 Task: Open Card Market Research Survey in Board Marketing Plan to Workspace Investment Management and add a team member Softage.3@softage.net, a label Orange, a checklist Hardware Maintenance, an attachment from your computer, a color Orange and finally, add a card description 'Plan and execute company team-building activity at a board game cafe' and a comment 'We should approach this task with a sense of ownership, taking pride in our work and its impact on the project.'. Add a start date 'Jan 07, 1900' with a due date 'Jan 14, 1900'
Action: Mouse moved to (749, 149)
Screenshot: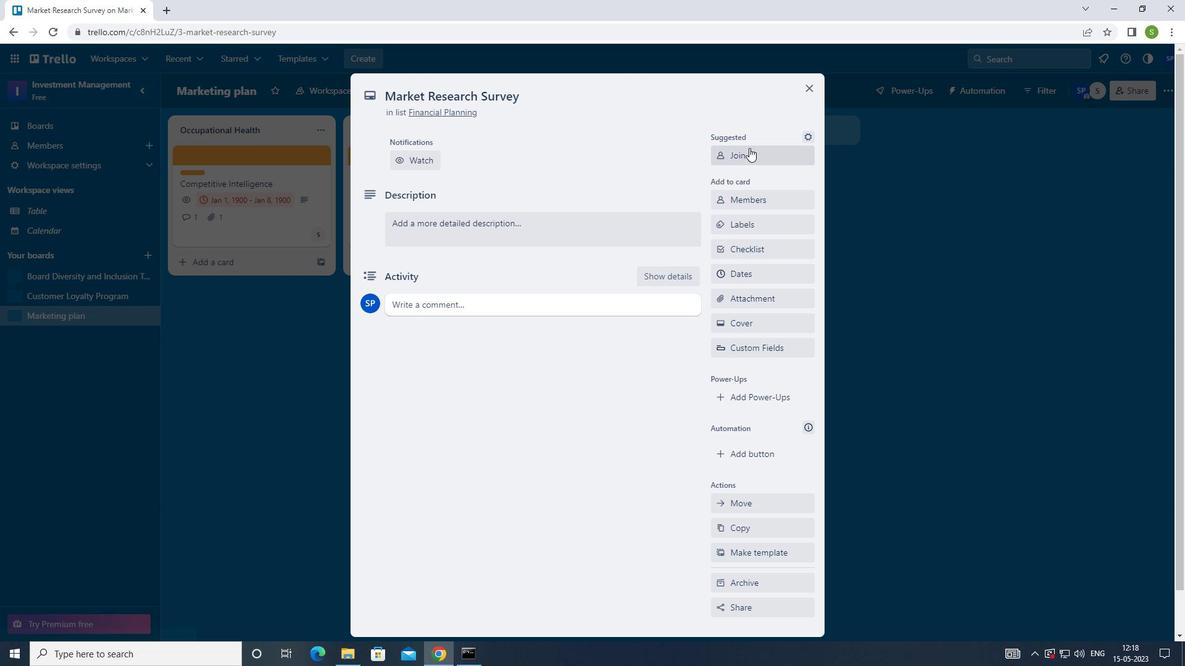 
Action: Mouse pressed left at (749, 149)
Screenshot: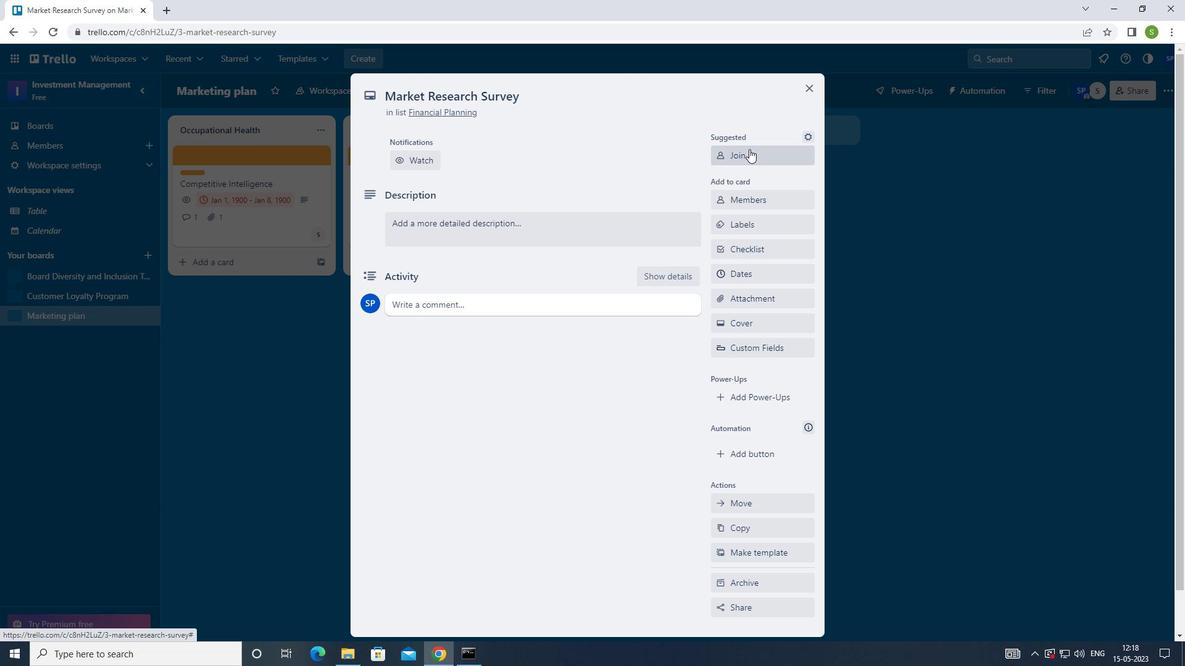 
Action: Mouse moved to (757, 158)
Screenshot: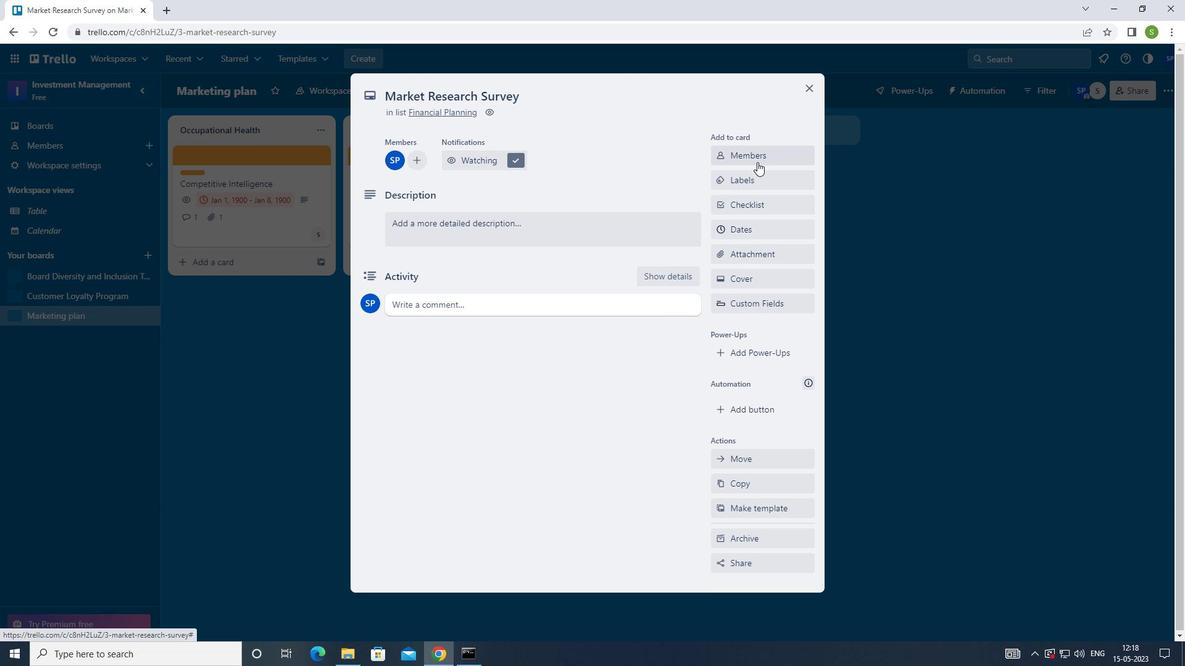 
Action: Mouse pressed left at (757, 158)
Screenshot: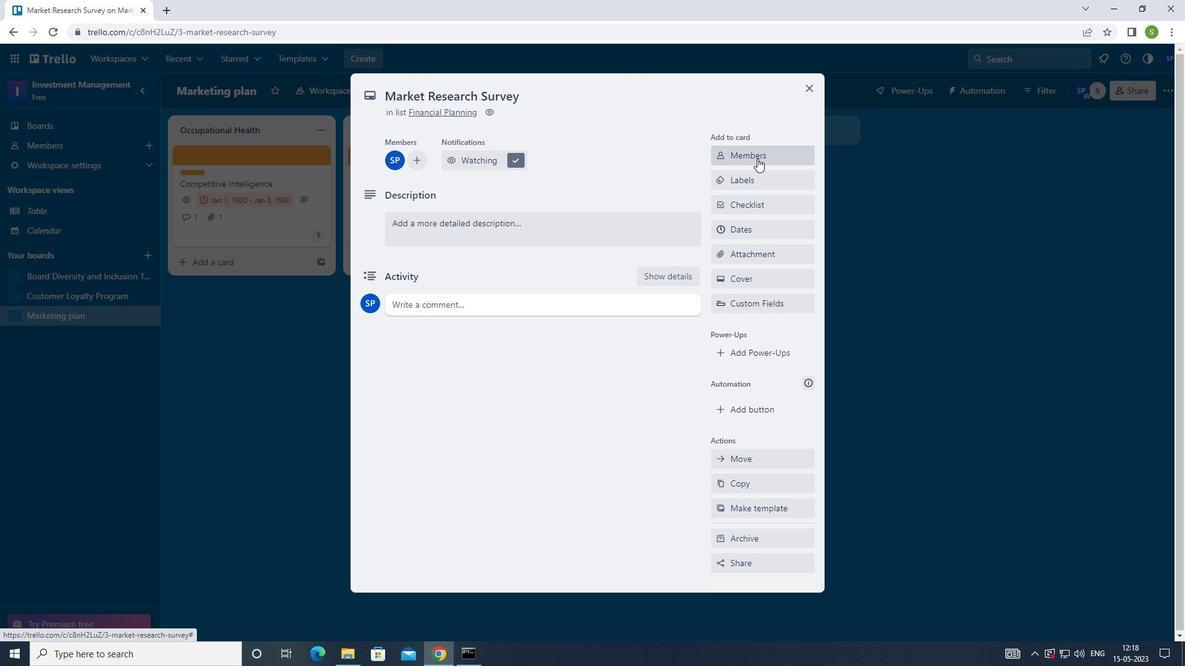 
Action: Mouse moved to (609, 206)
Screenshot: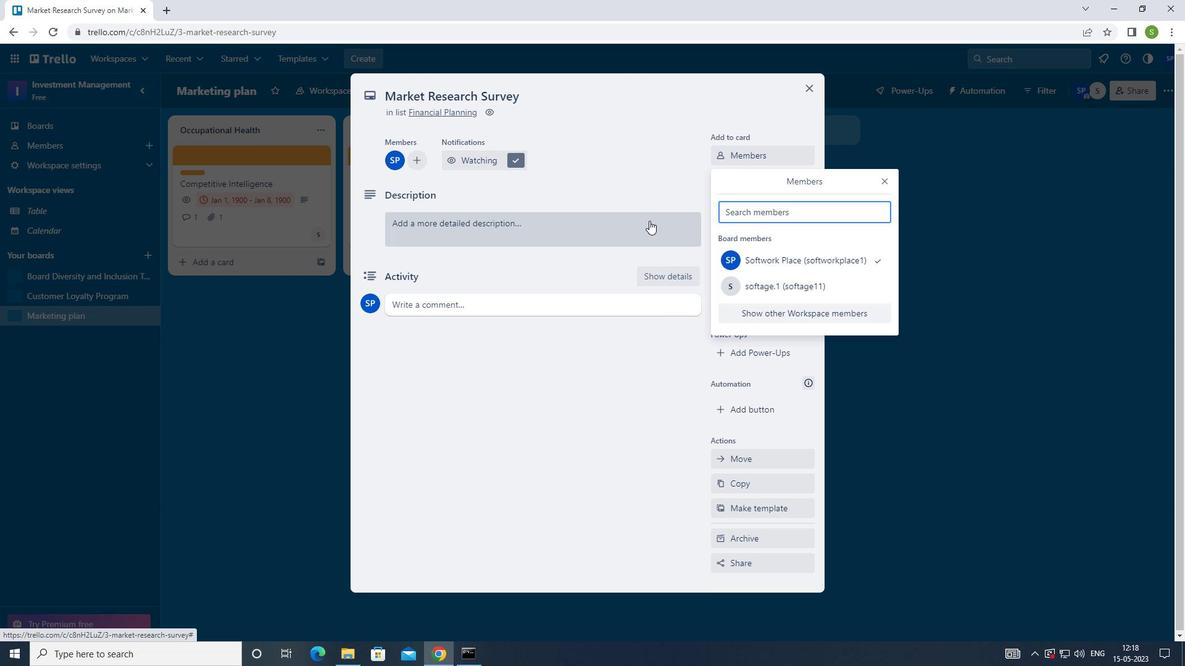 
Action: Key pressed <Key.shift>SOFTAGE.3<Key.shift>2SOFTAGE.NET<Key.enter>
Screenshot: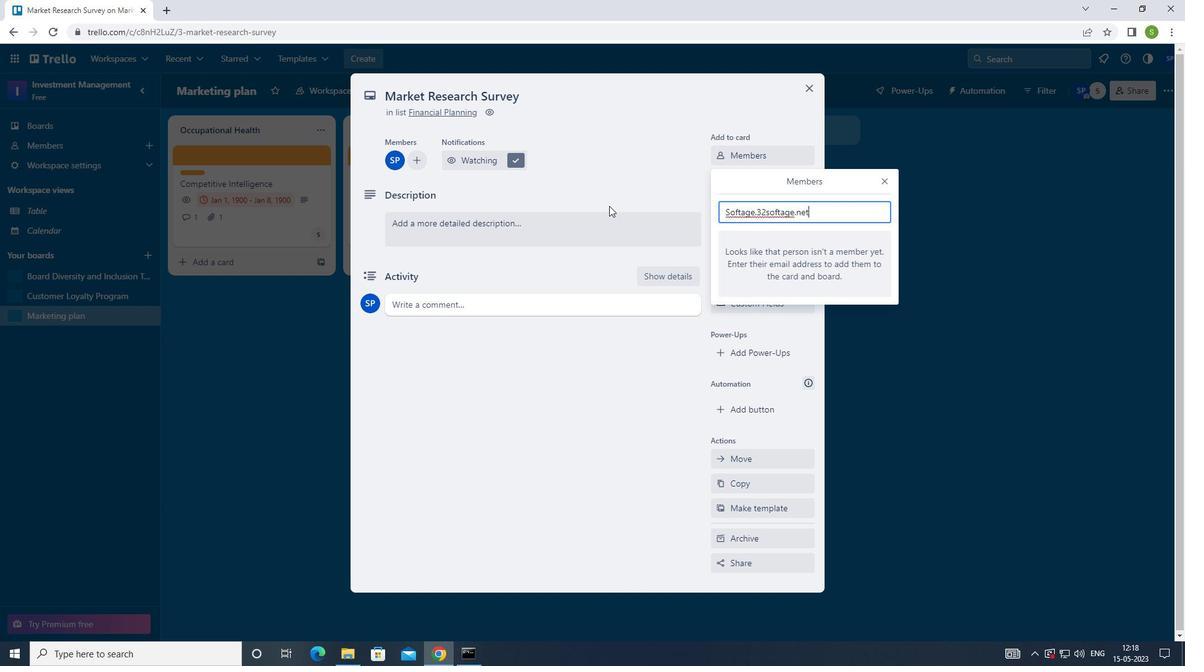 
Action: Mouse moved to (887, 177)
Screenshot: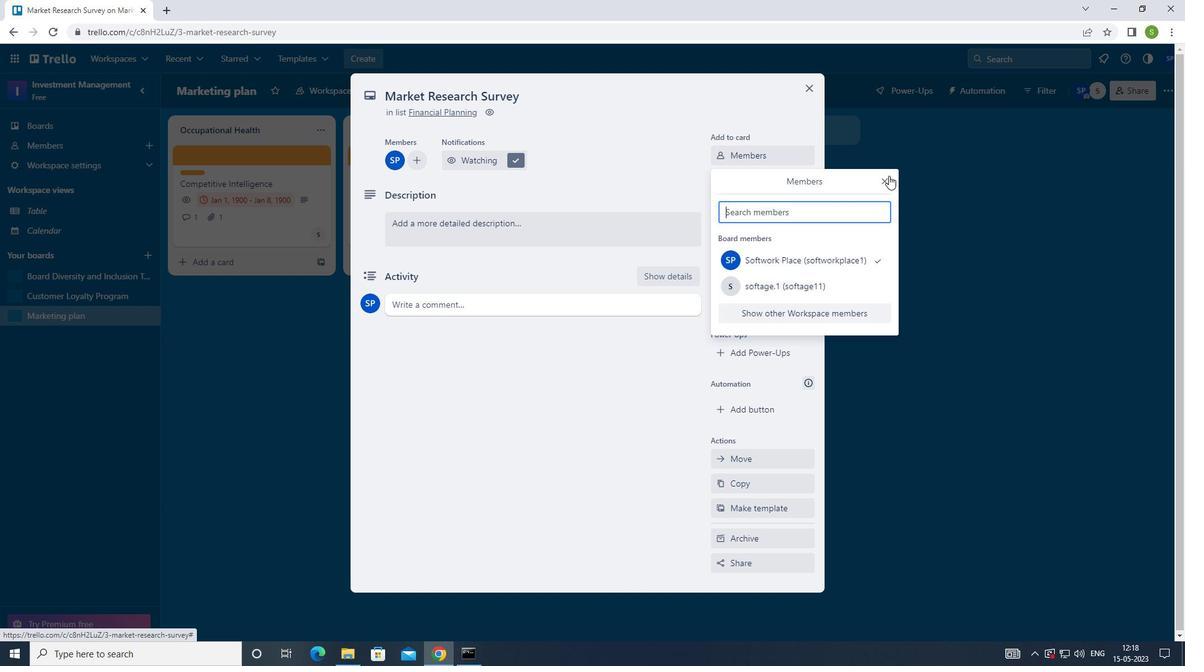 
Action: Mouse pressed left at (887, 177)
Screenshot: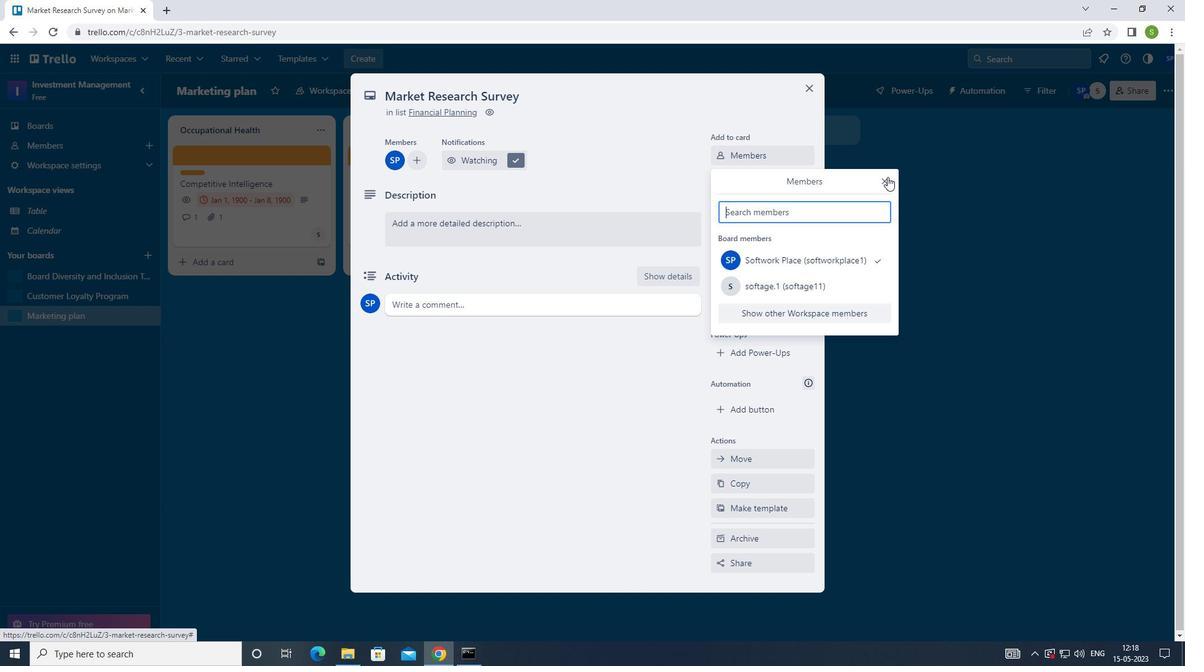 
Action: Mouse moved to (752, 183)
Screenshot: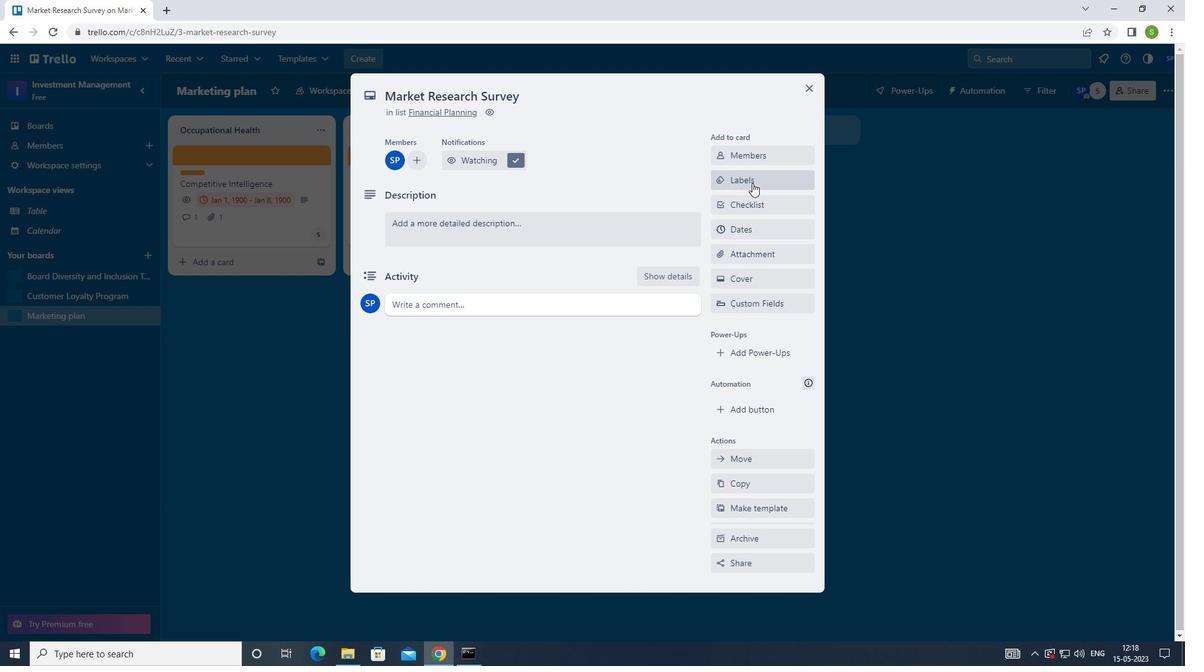 
Action: Mouse pressed left at (752, 183)
Screenshot: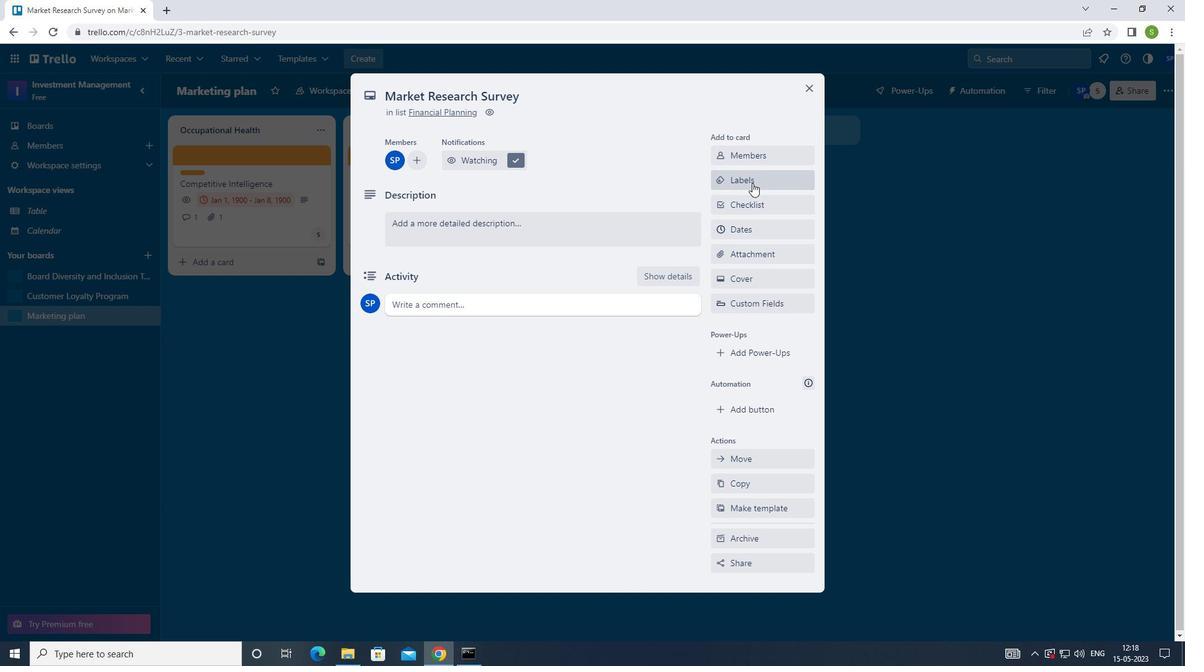 
Action: Mouse moved to (725, 326)
Screenshot: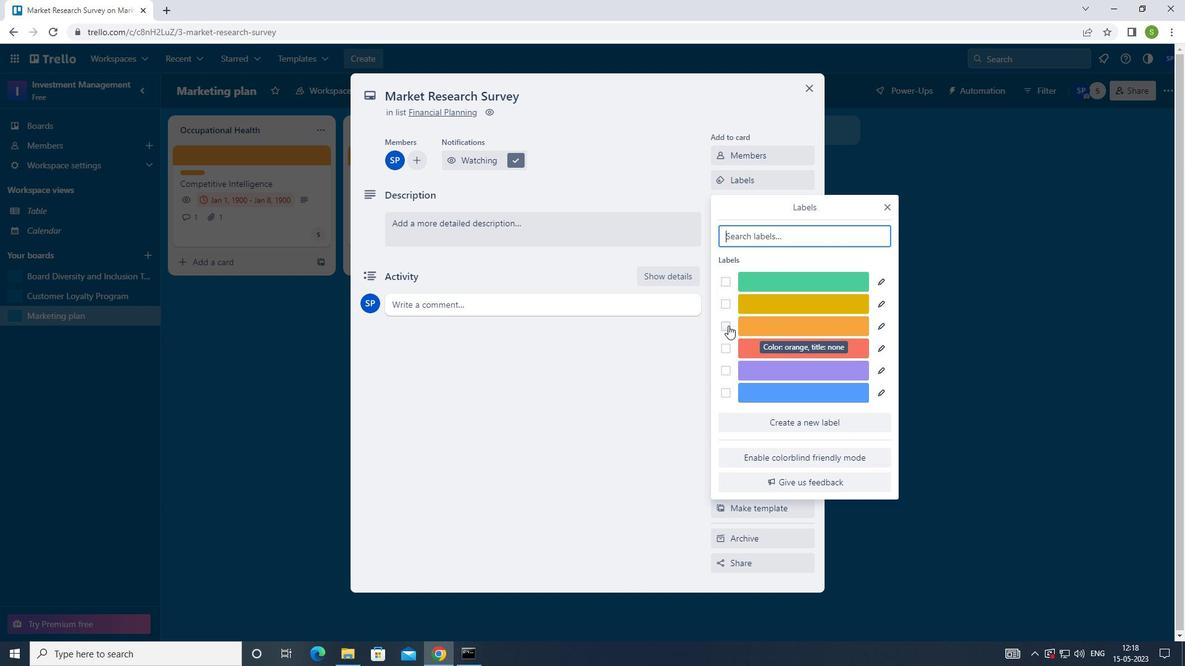 
Action: Mouse pressed left at (725, 326)
Screenshot: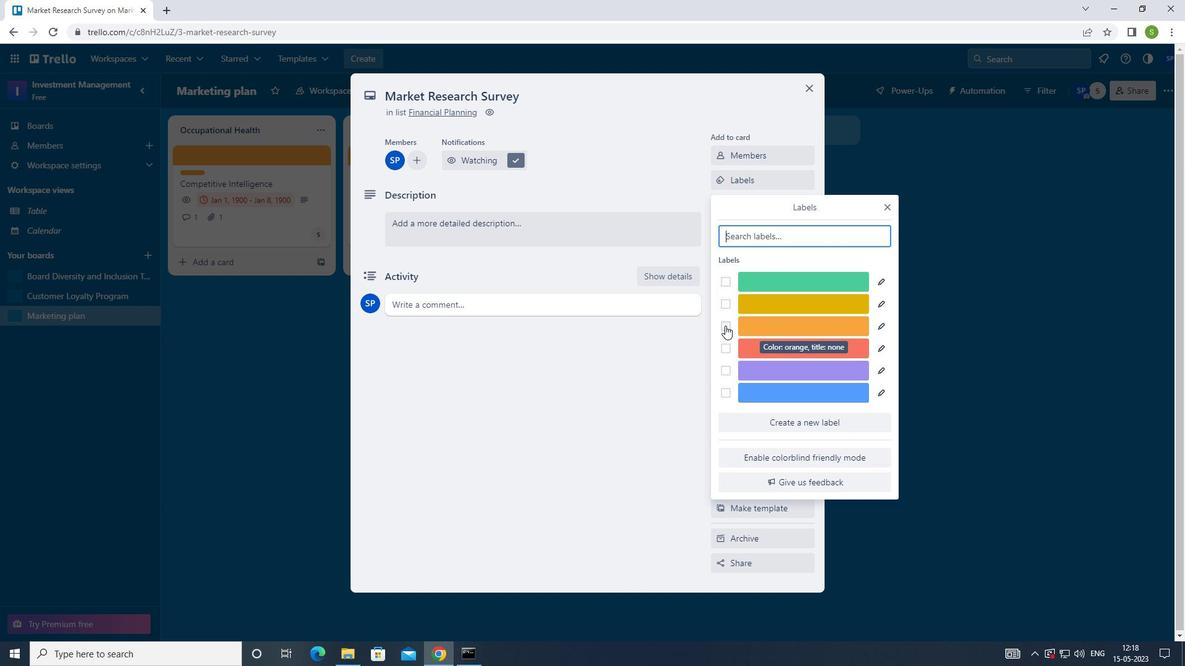 
Action: Mouse moved to (887, 208)
Screenshot: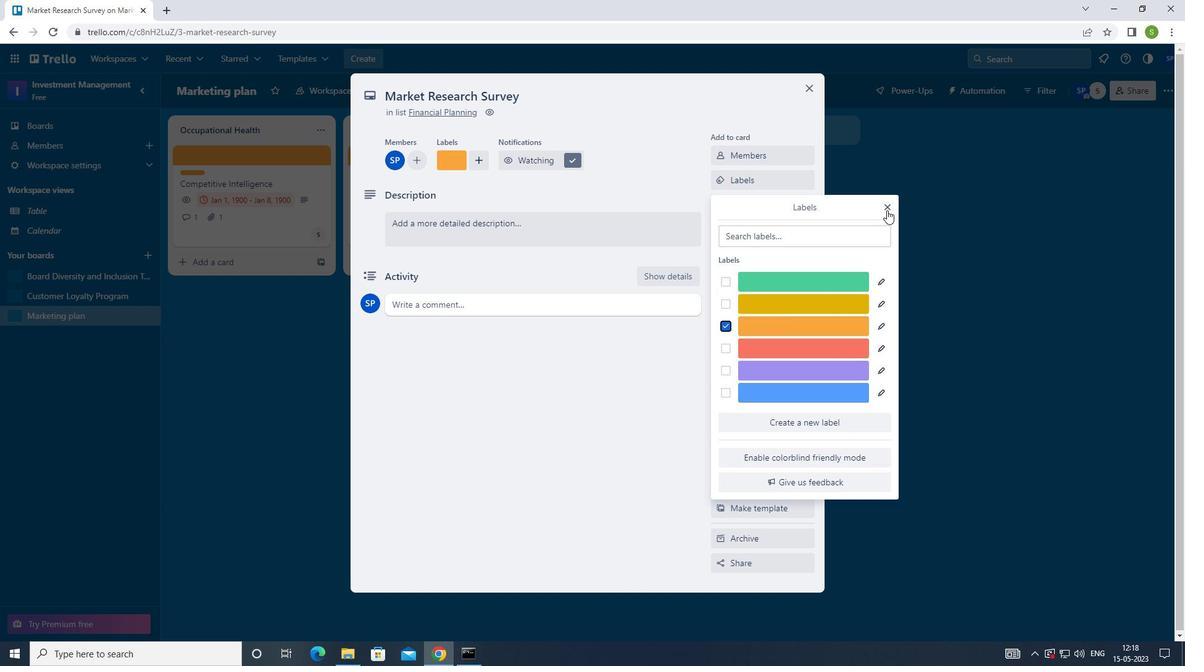 
Action: Mouse pressed left at (887, 208)
Screenshot: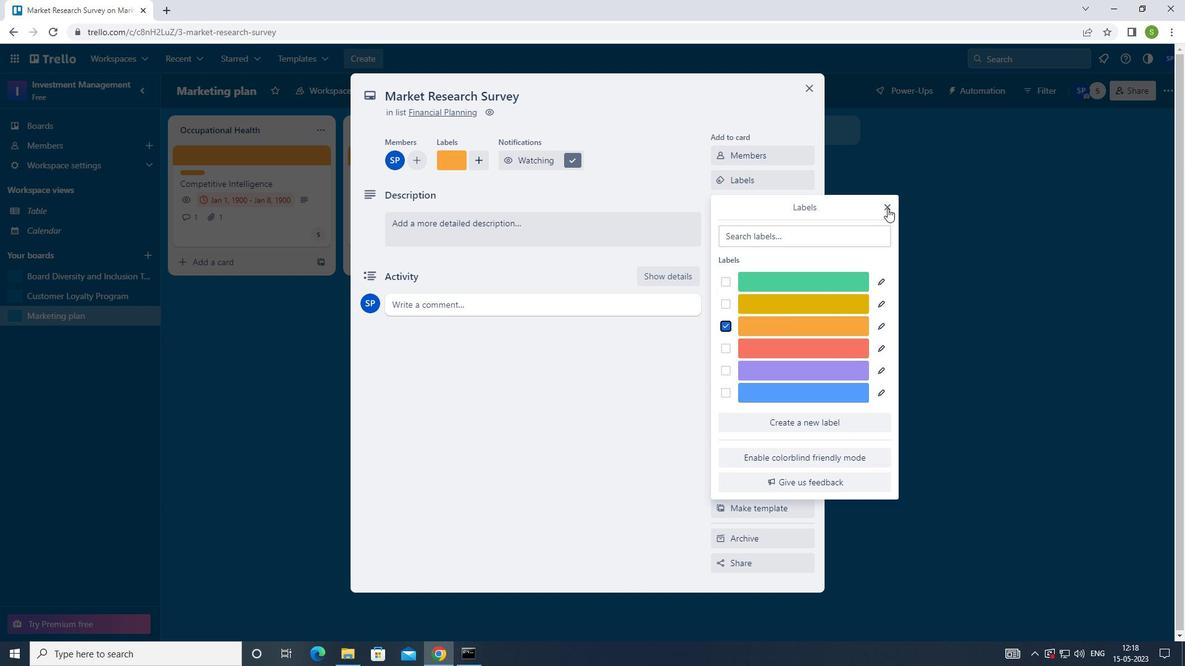 
Action: Mouse moved to (785, 200)
Screenshot: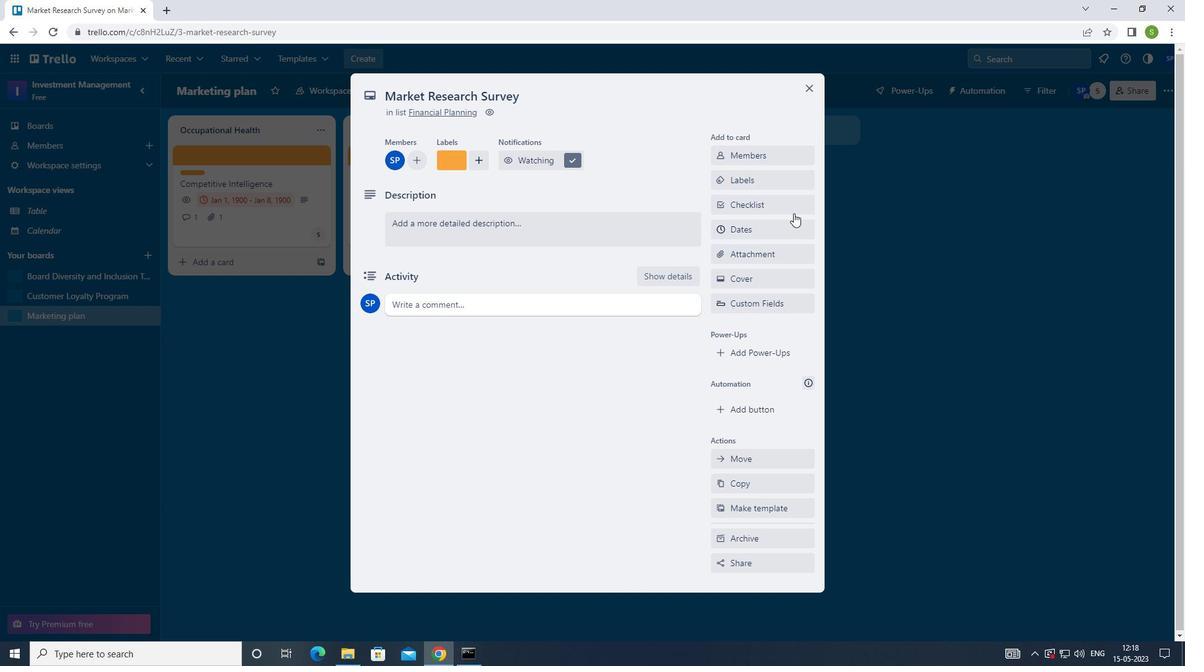 
Action: Mouse pressed left at (785, 200)
Screenshot: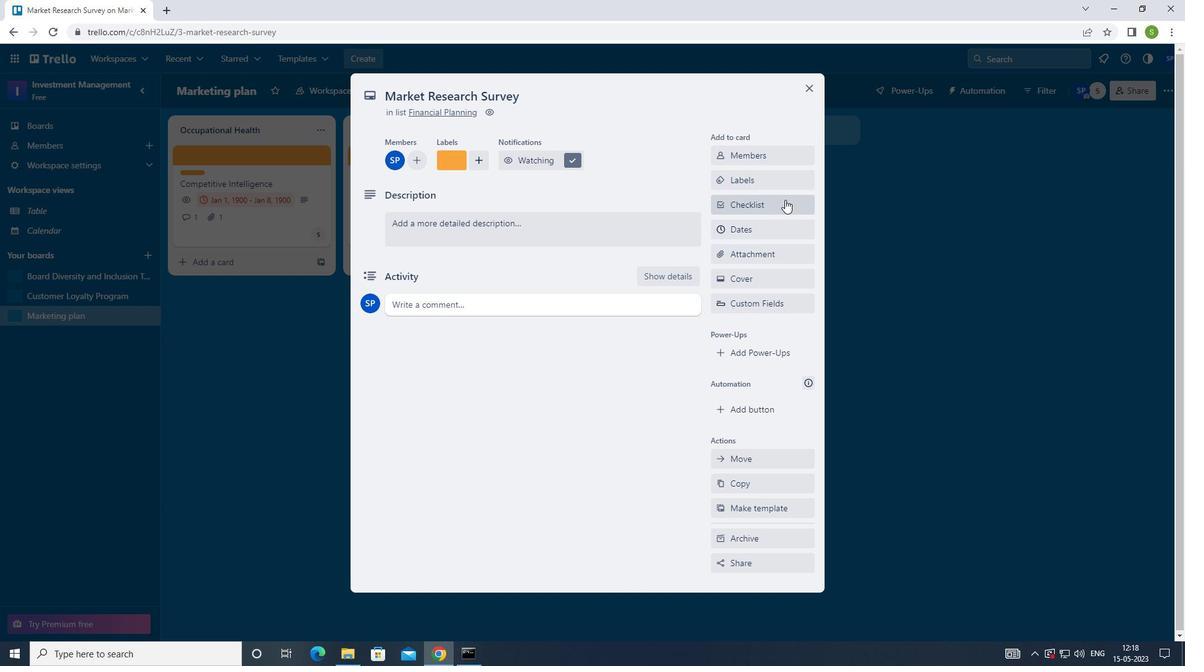 
Action: Mouse moved to (756, 172)
Screenshot: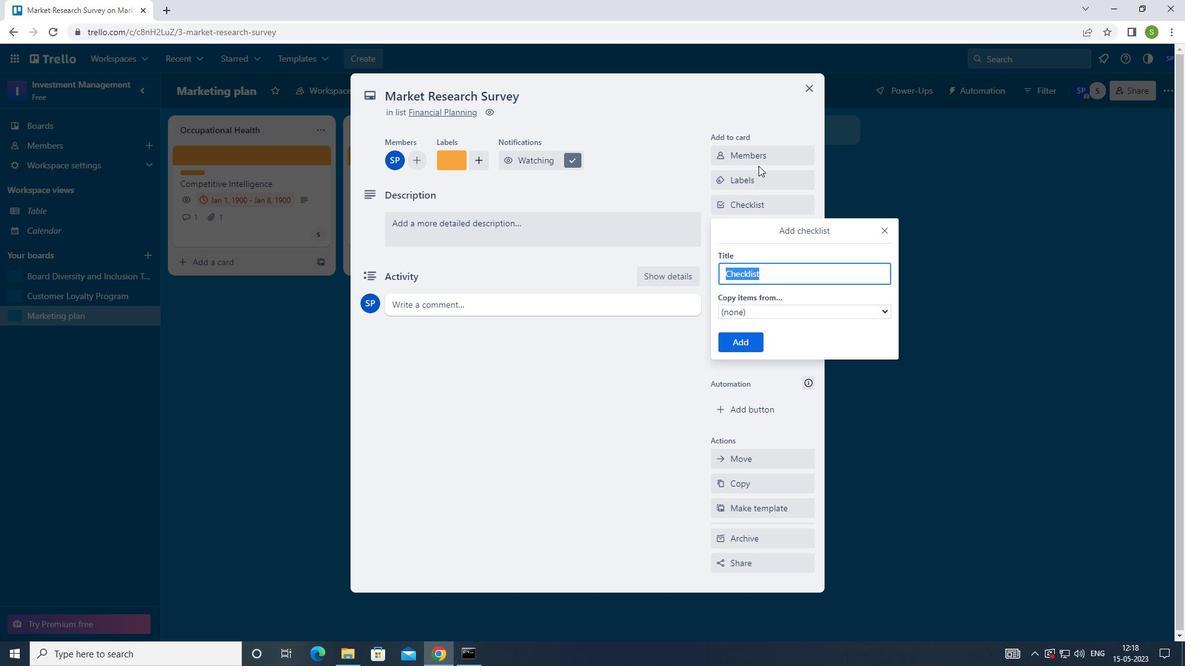 
Action: Key pressed <Key.shift>HARDWARE<Key.space><Key.shift>MAINTENANNCE
Screenshot: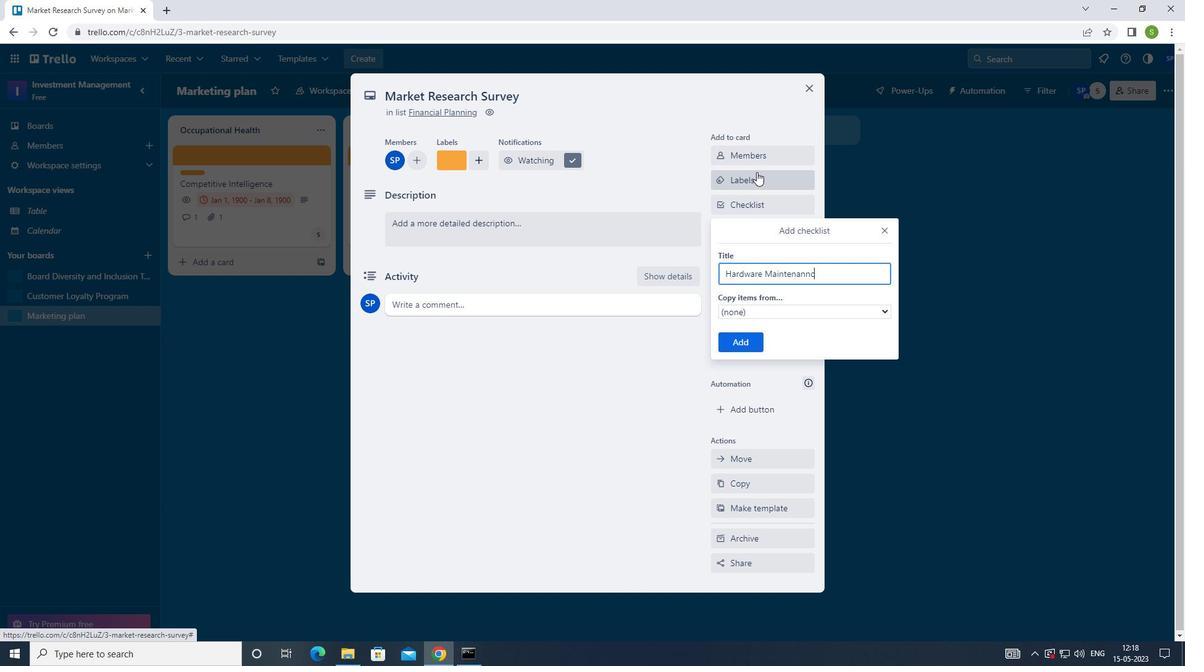 
Action: Mouse moved to (805, 271)
Screenshot: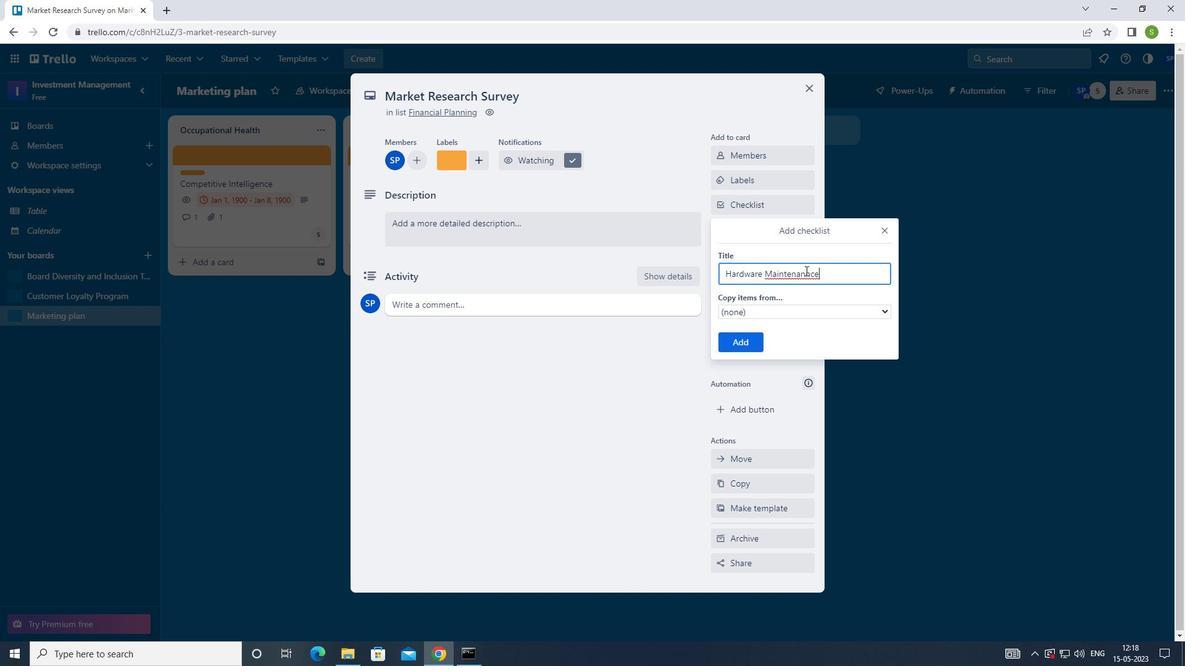 
Action: Mouse pressed left at (805, 271)
Screenshot: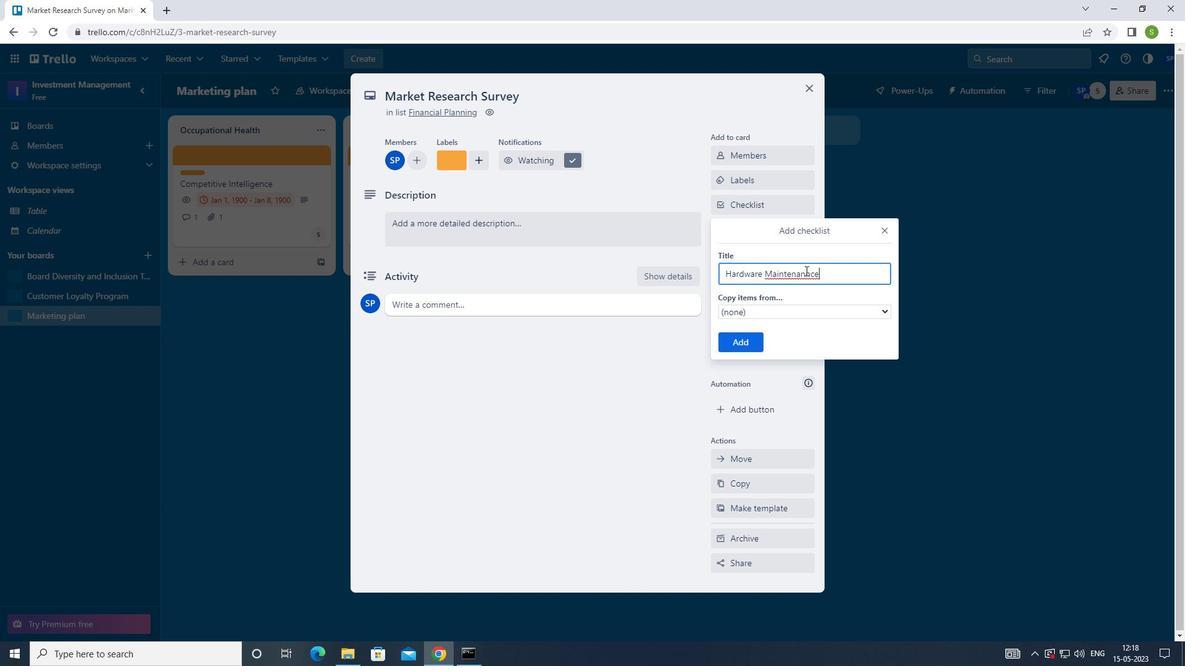 
Action: Mouse moved to (808, 274)
Screenshot: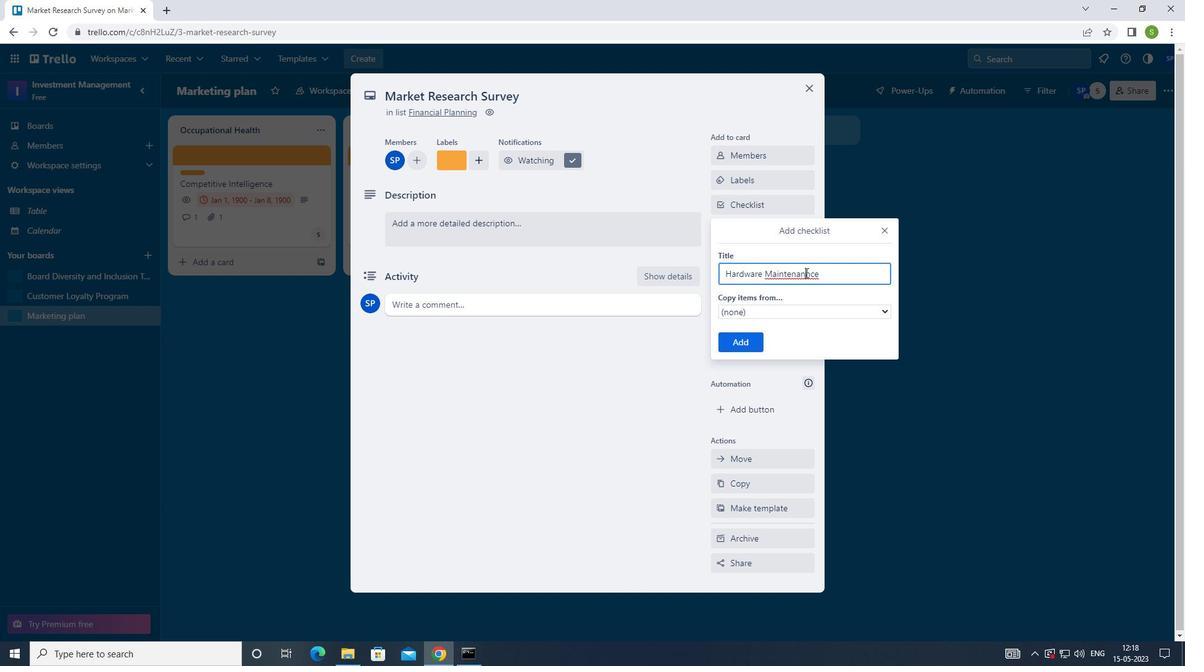 
Action: Key pressed <Key.backspace>
Screenshot: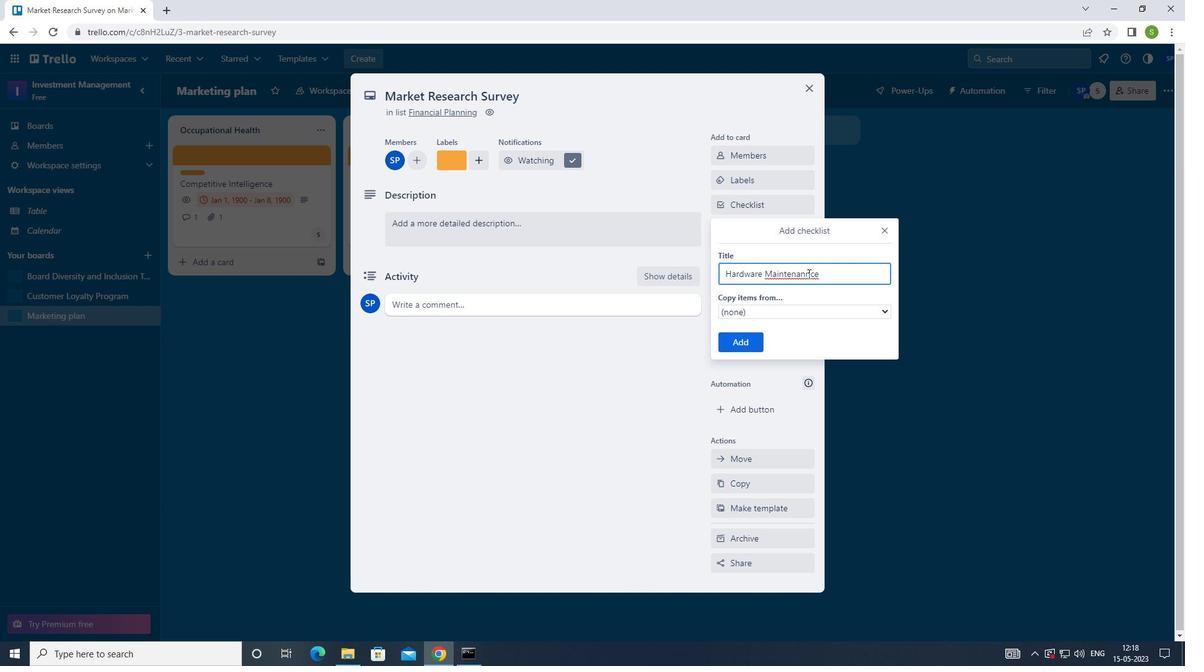 
Action: Mouse moved to (733, 345)
Screenshot: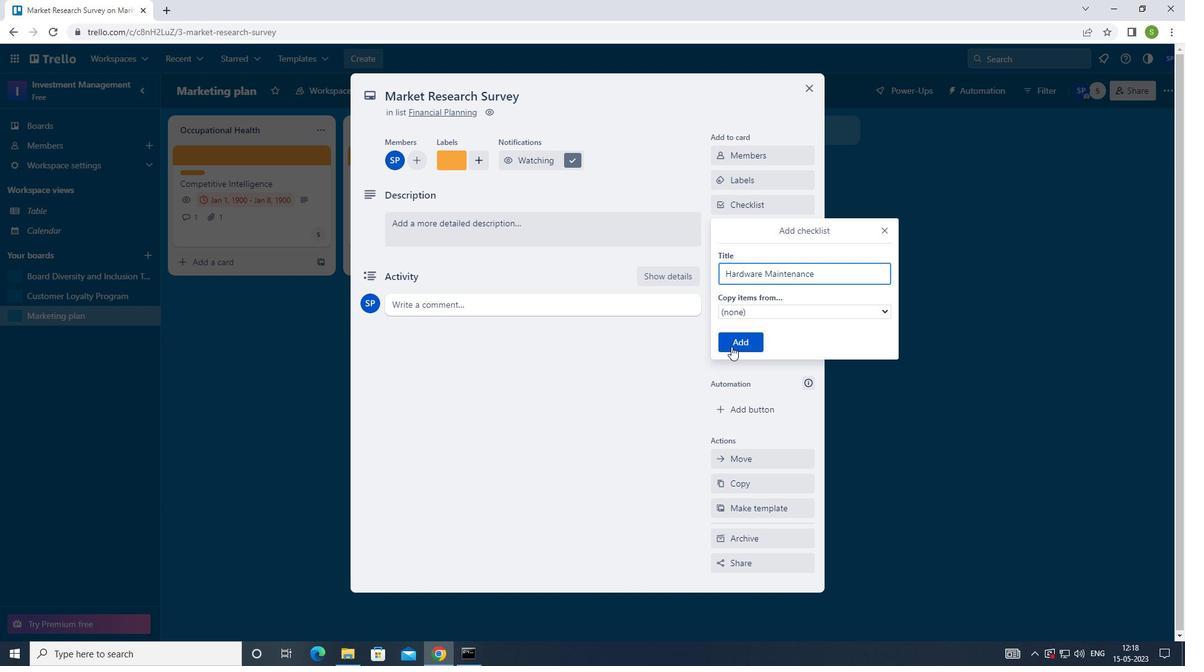 
Action: Mouse pressed left at (733, 345)
Screenshot: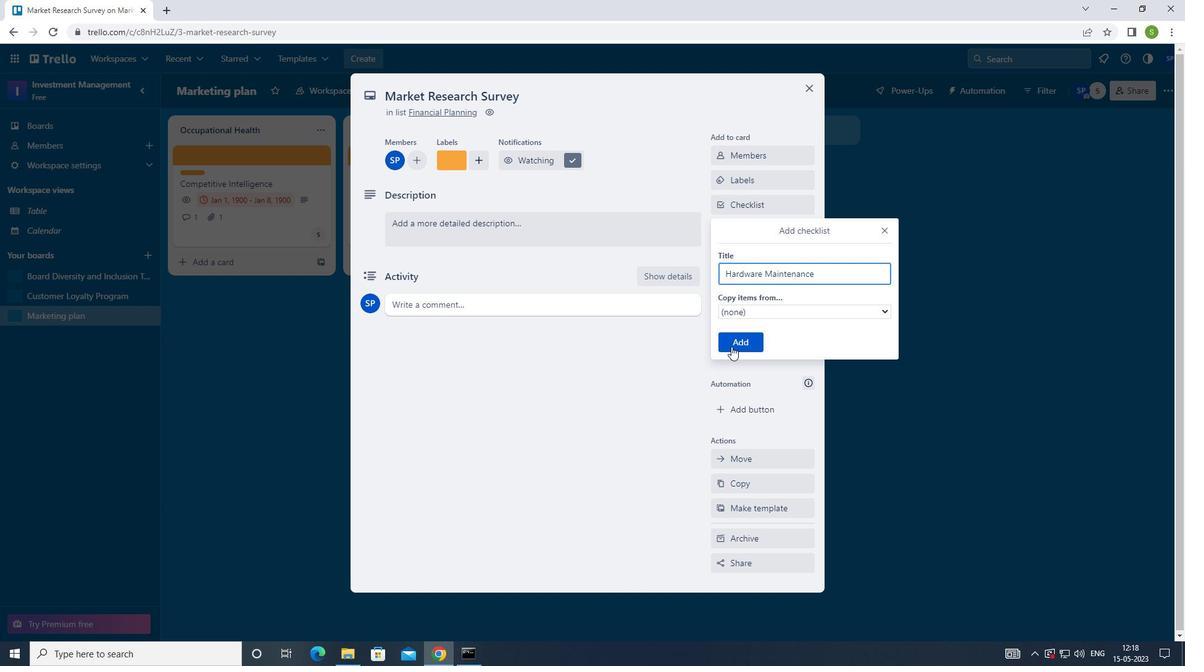 
Action: Mouse moved to (755, 254)
Screenshot: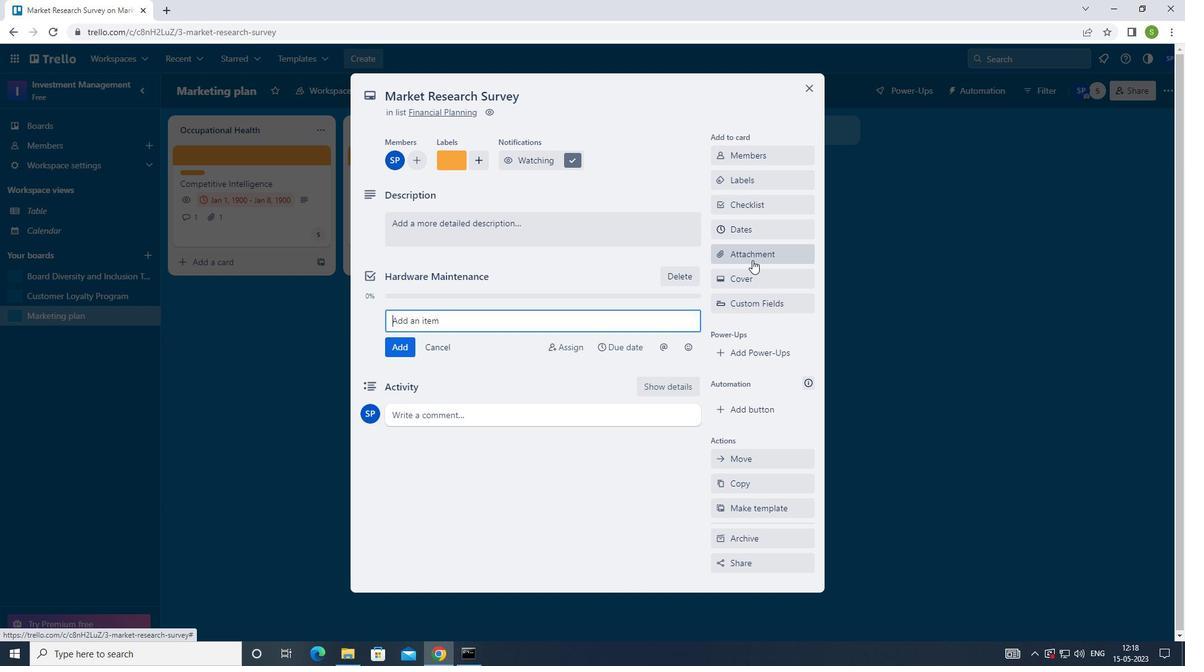 
Action: Mouse pressed left at (755, 254)
Screenshot: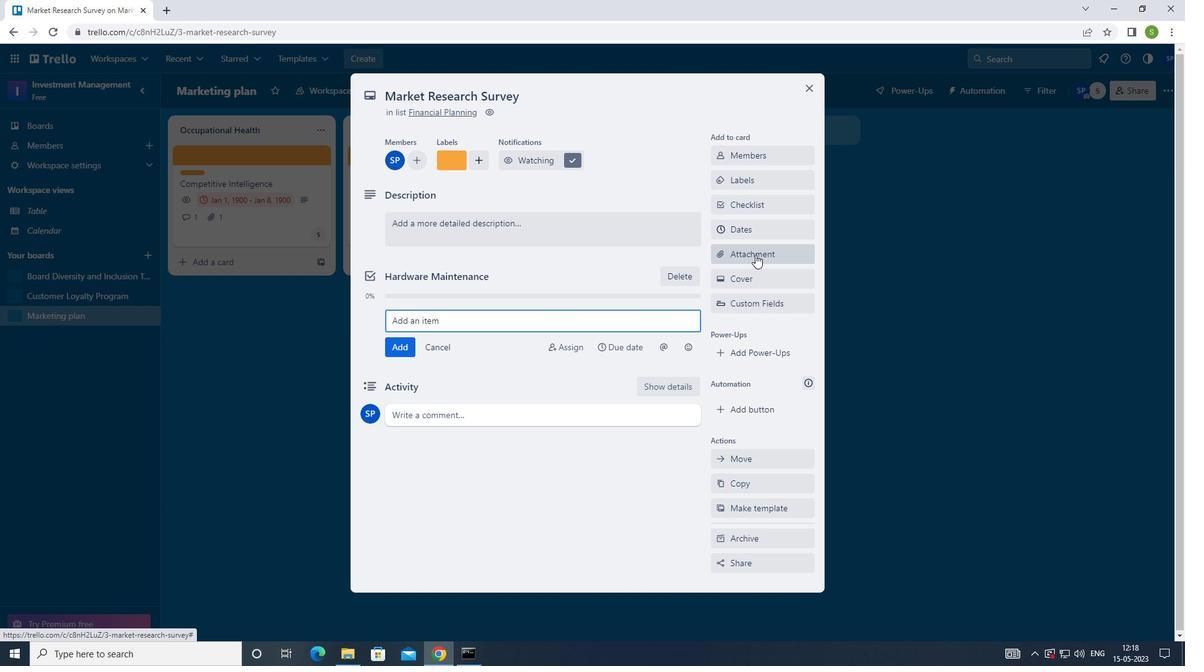 
Action: Mouse moved to (747, 307)
Screenshot: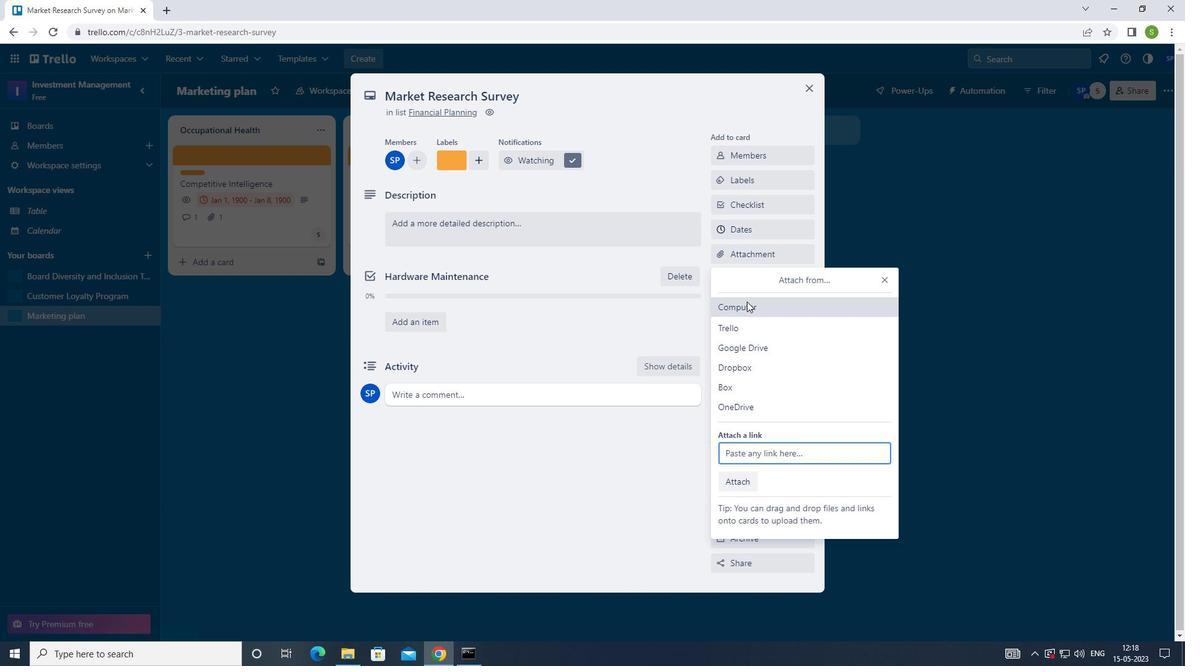 
Action: Mouse pressed left at (747, 307)
Screenshot: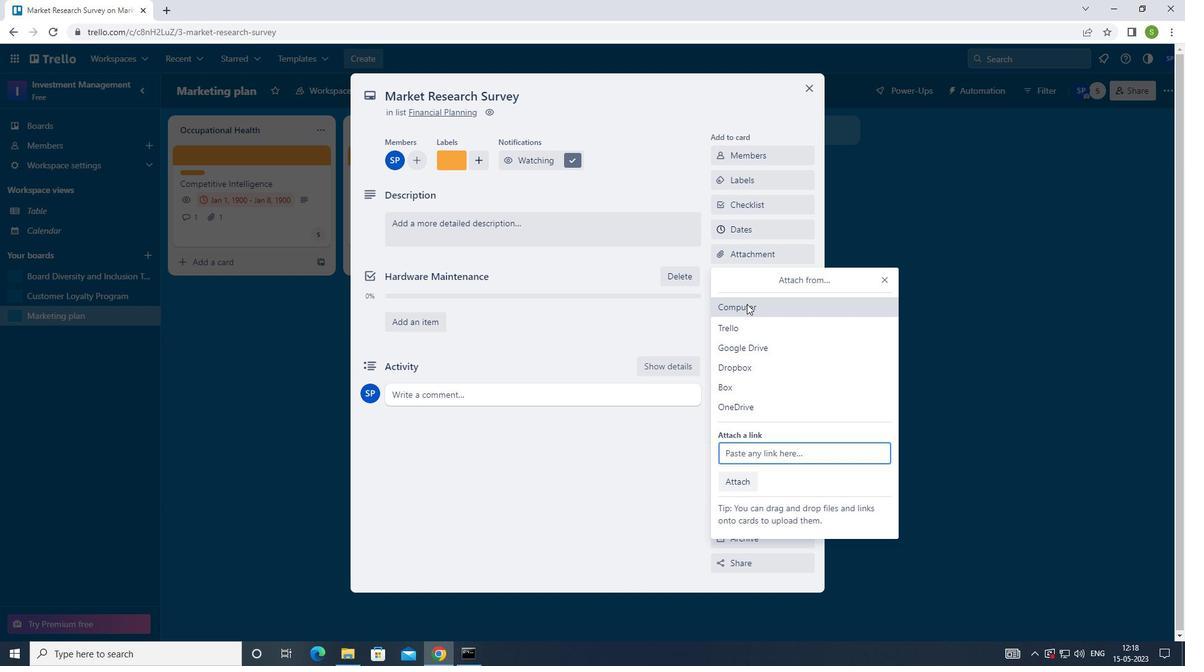 
Action: Mouse moved to (432, 91)
Screenshot: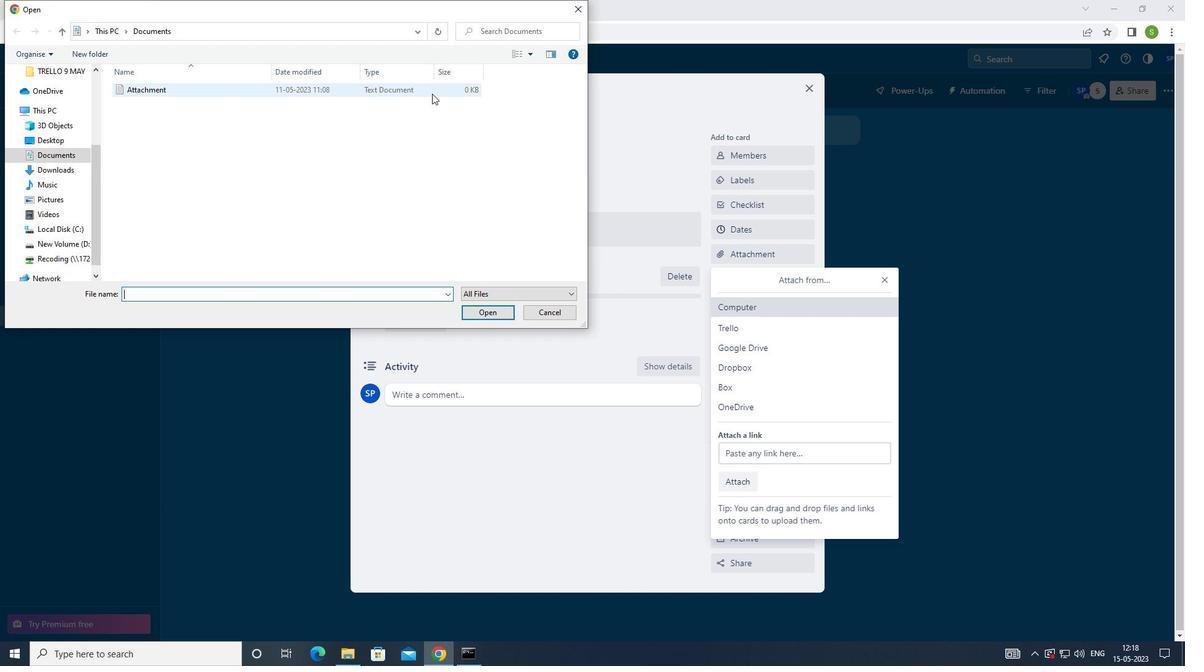 
Action: Mouse pressed left at (432, 91)
Screenshot: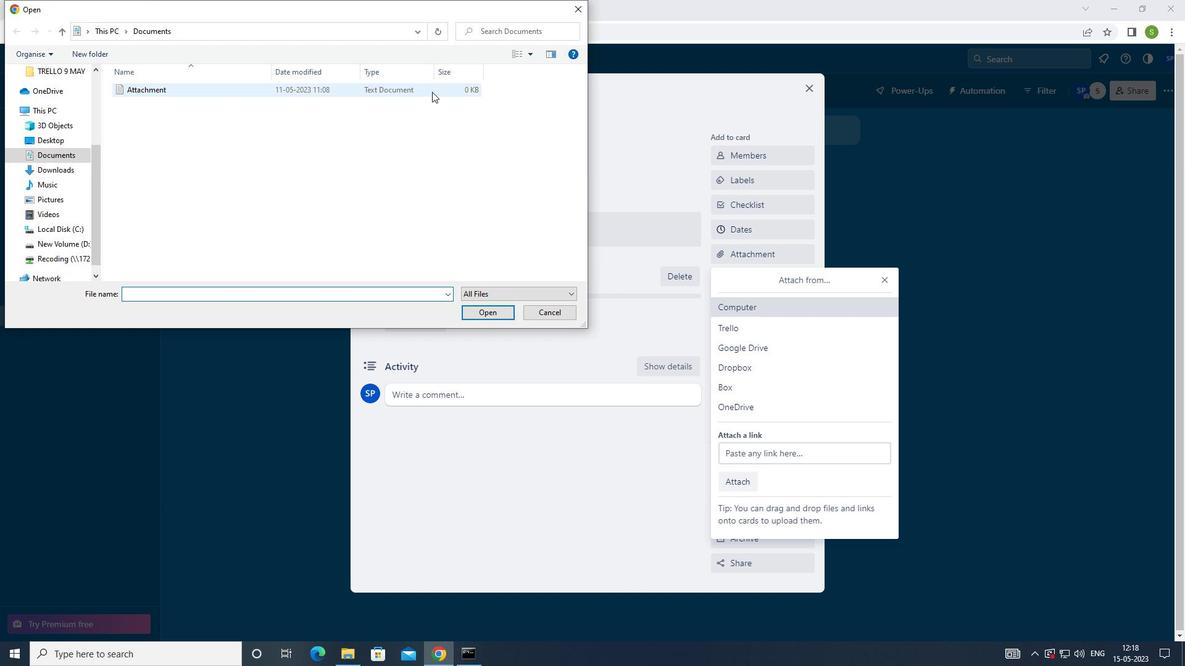
Action: Mouse moved to (485, 314)
Screenshot: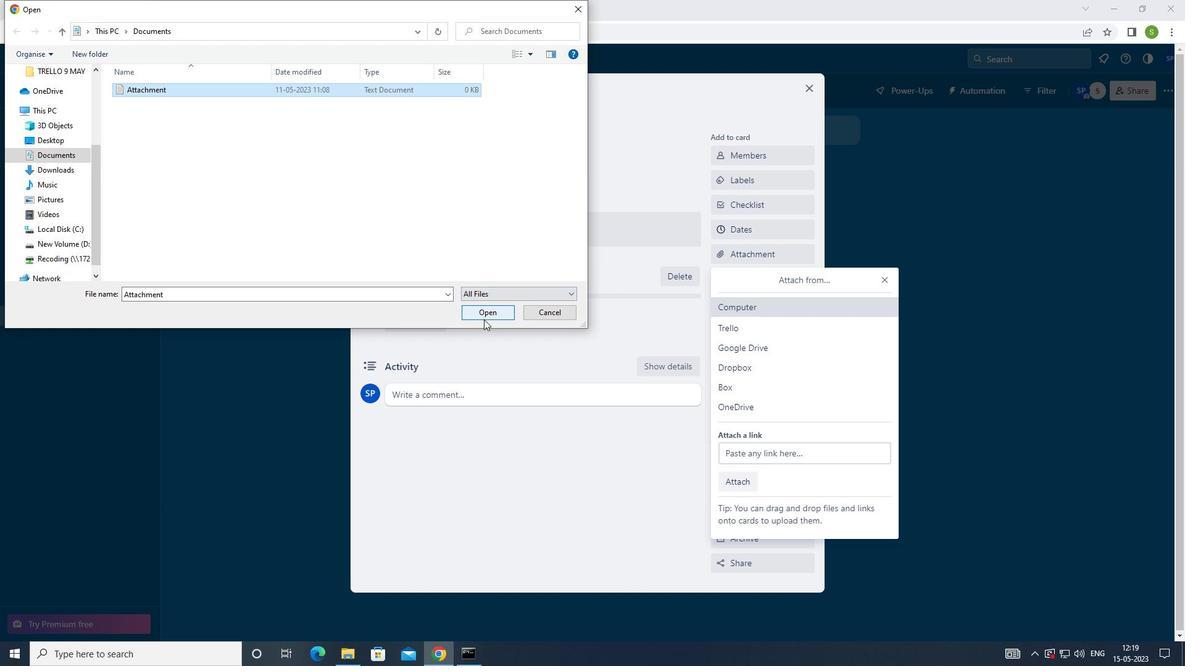 
Action: Mouse pressed left at (485, 314)
Screenshot: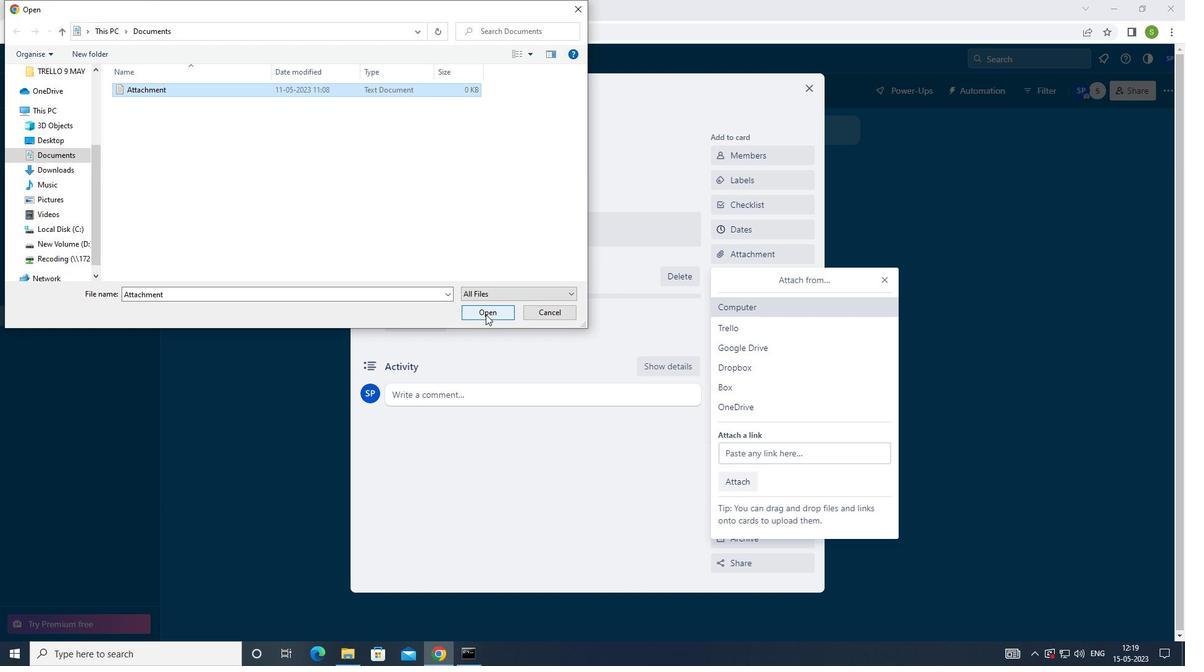 
Action: Mouse moved to (736, 282)
Screenshot: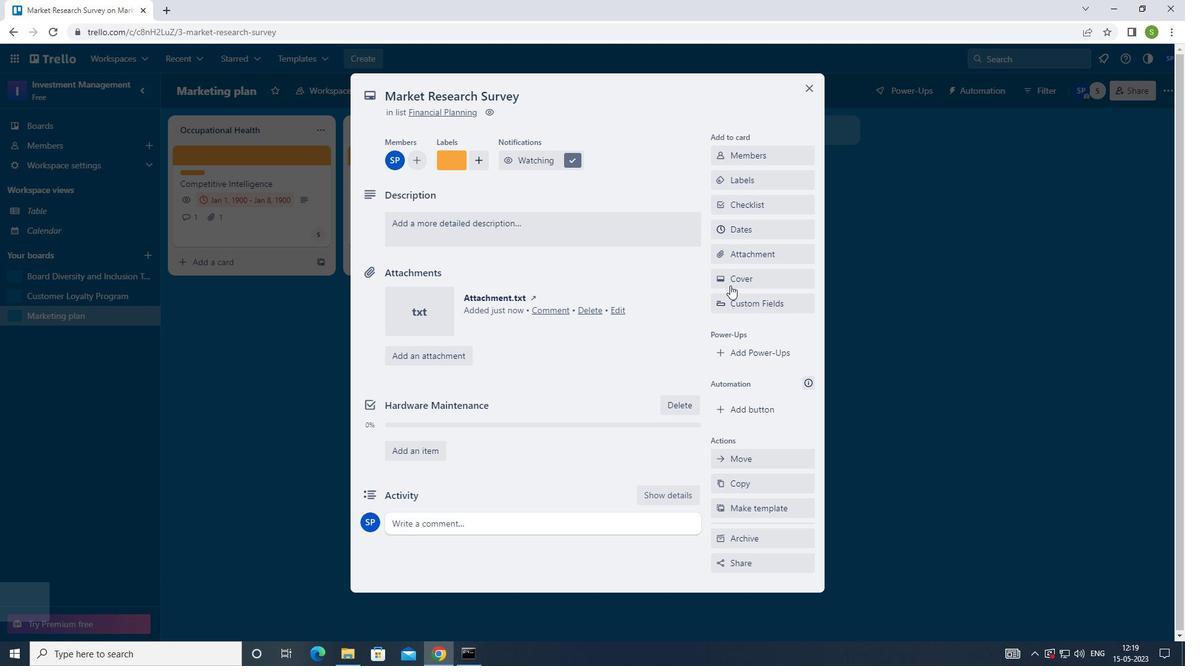 
Action: Mouse pressed left at (736, 282)
Screenshot: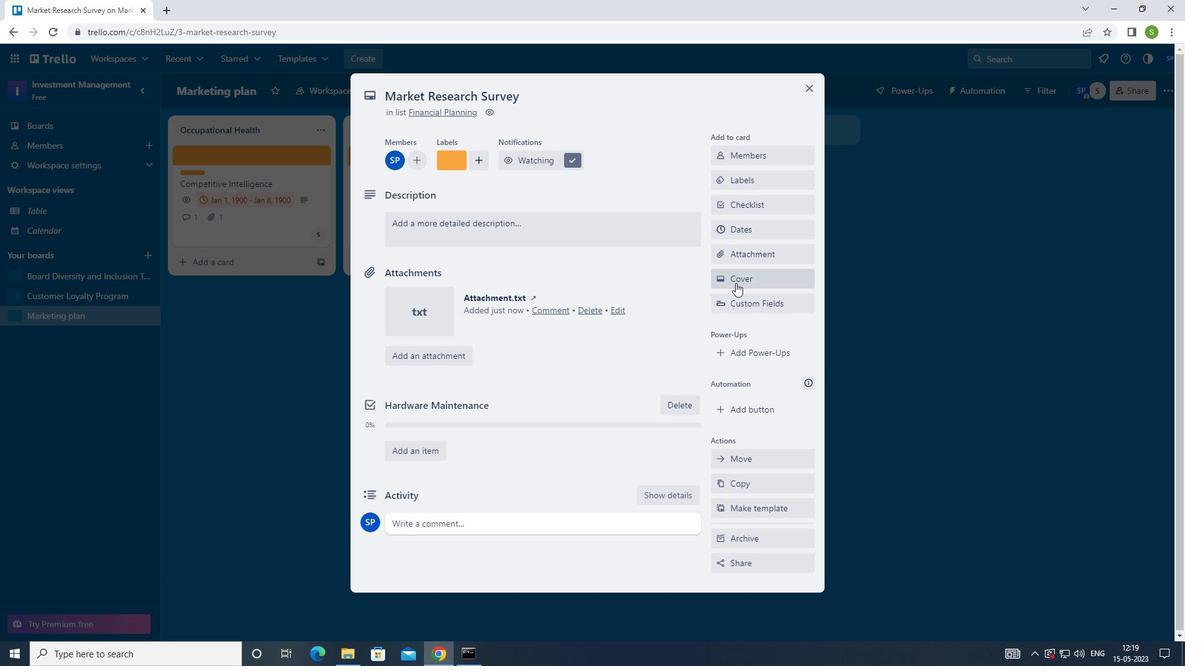 
Action: Mouse moved to (807, 395)
Screenshot: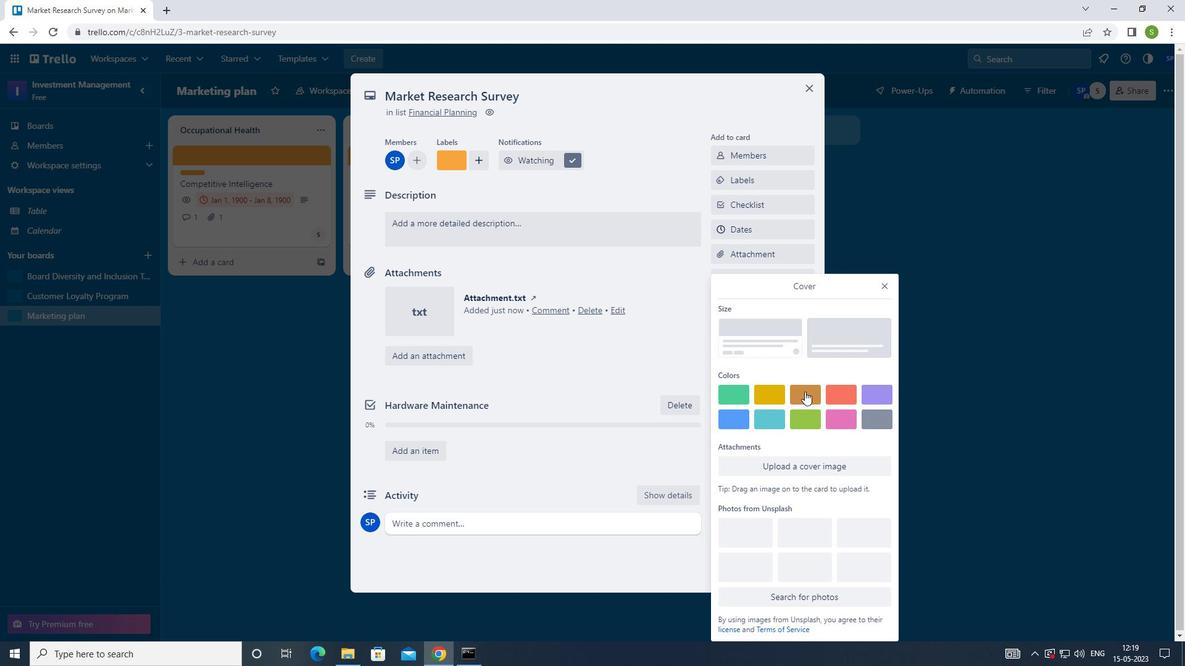 
Action: Mouse pressed left at (807, 395)
Screenshot: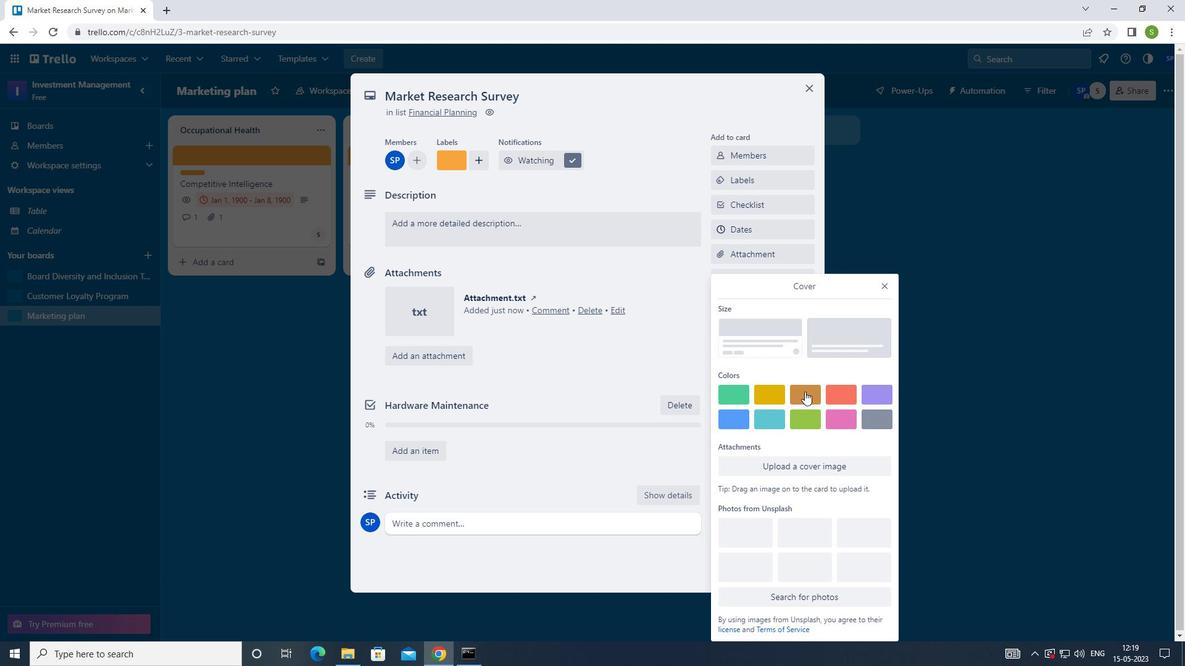 
Action: Mouse moved to (882, 263)
Screenshot: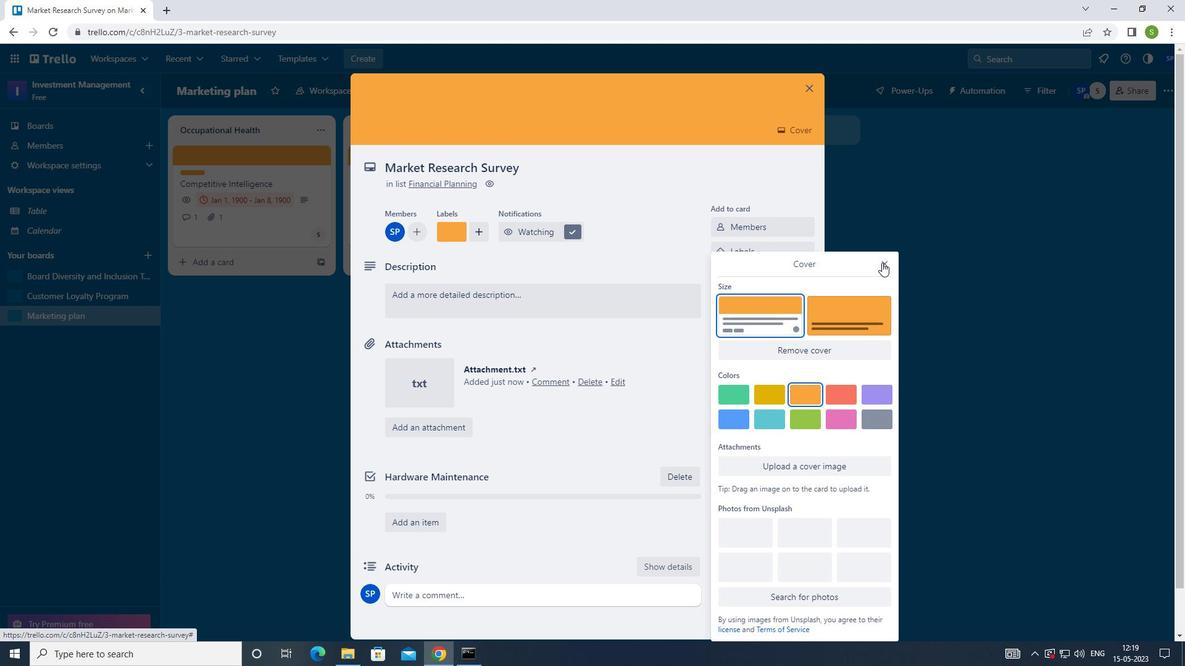 
Action: Mouse pressed left at (882, 263)
Screenshot: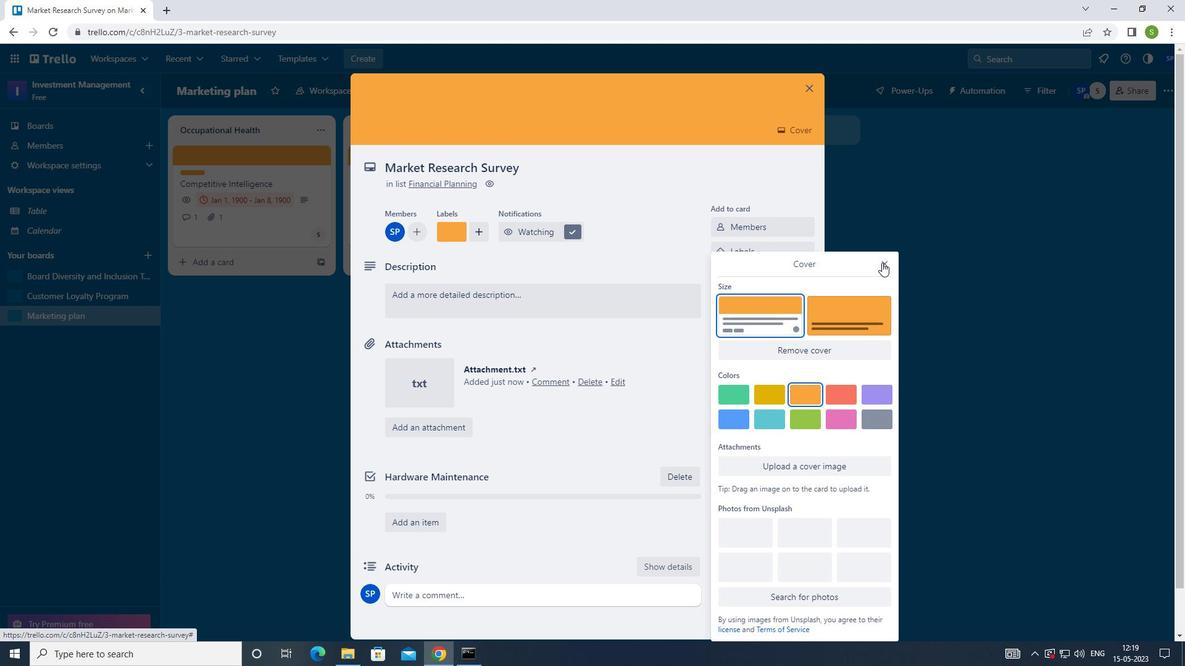 
Action: Mouse moved to (624, 308)
Screenshot: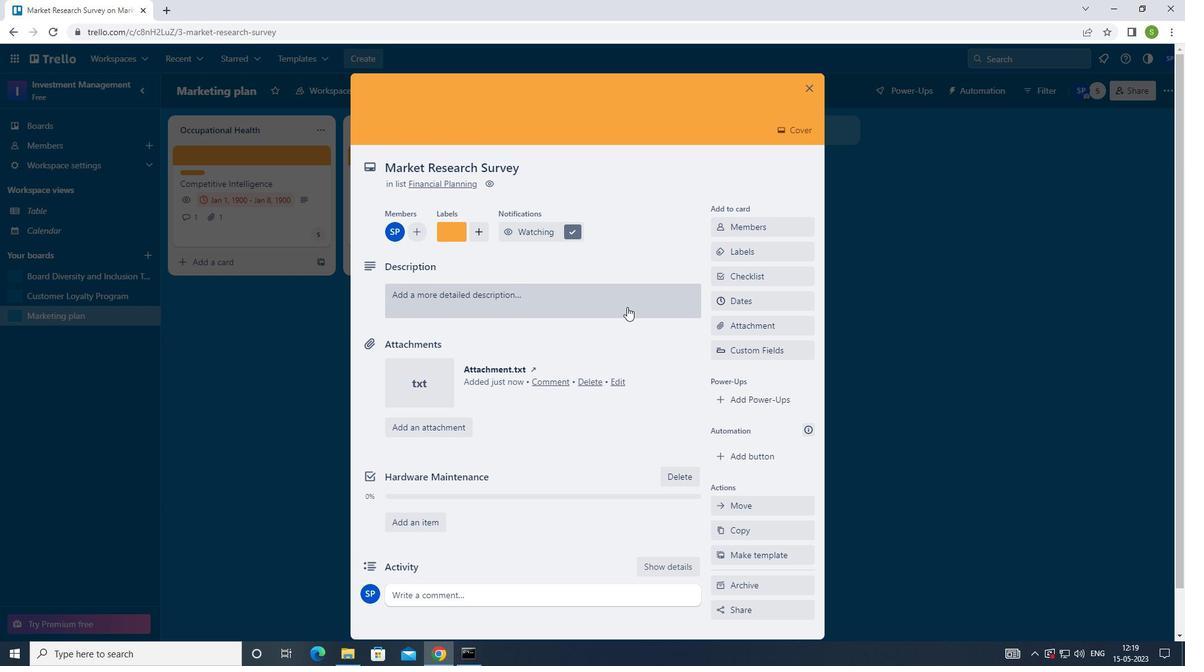 
Action: Mouse pressed left at (624, 308)
Screenshot: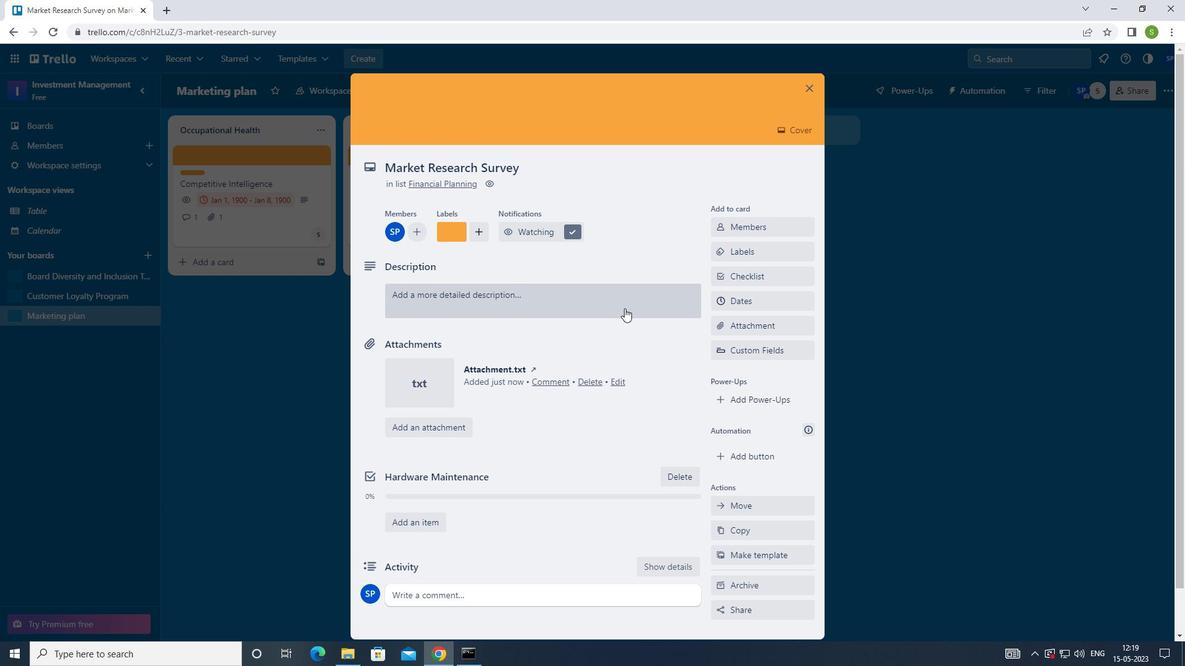 
Action: Mouse moved to (626, 237)
Screenshot: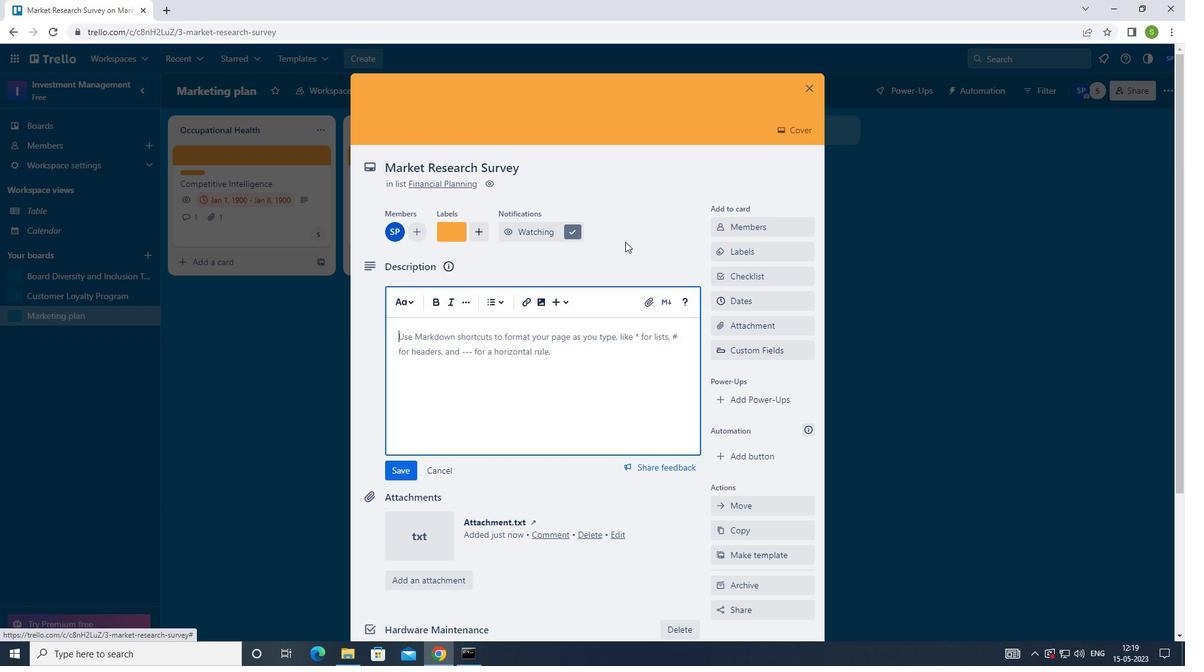 
Action: Key pressed <Key.shift_r>PLAN<Key.space>AND<Key.space>EXECUTE<Key.space>COMPANY<Key.space>TEAM-N<Key.backspace>BUILDING<Key.space>ACTIVITI<Key.backspace>Y<Key.space>AT<Key.space>A<Key.space>BOARD<Key.space>GAME<Key.space>CAFE<Key.enter>
Screenshot: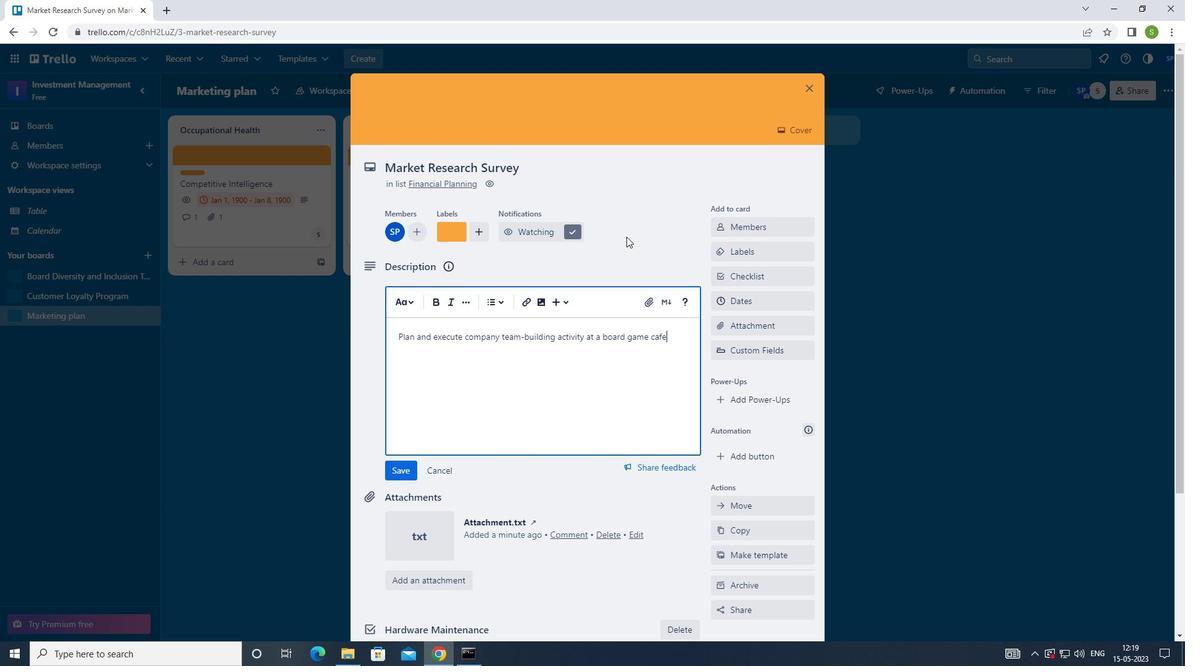 
Action: Mouse moved to (403, 470)
Screenshot: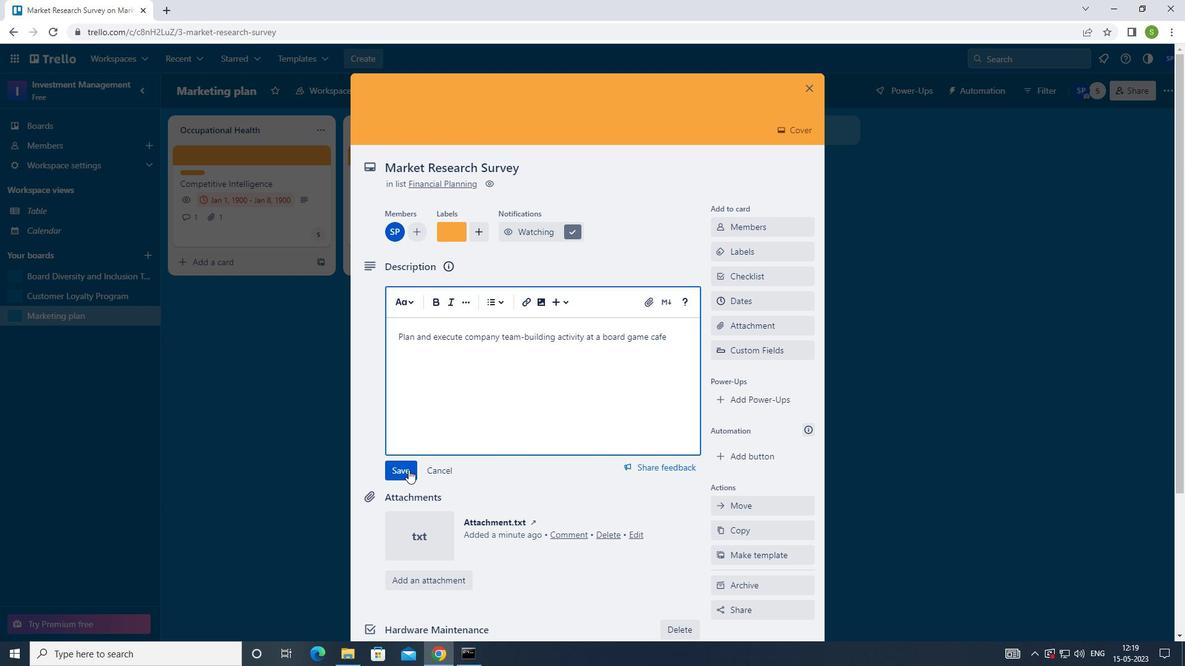 
Action: Mouse pressed left at (403, 470)
Screenshot: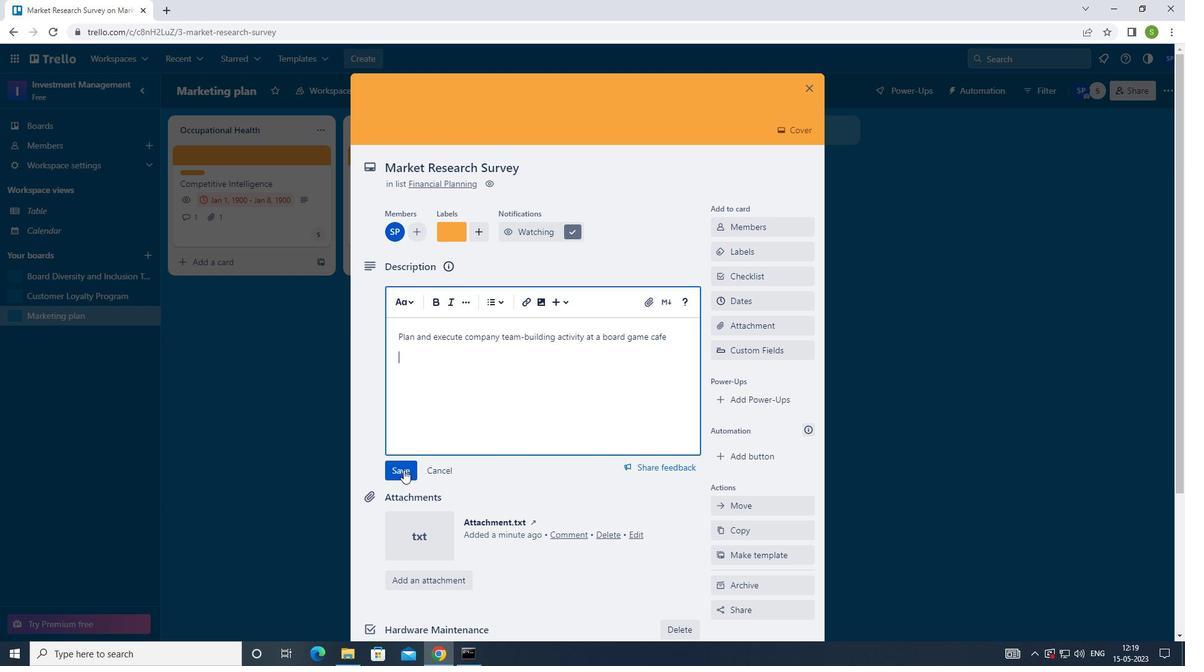
Action: Mouse moved to (405, 584)
Screenshot: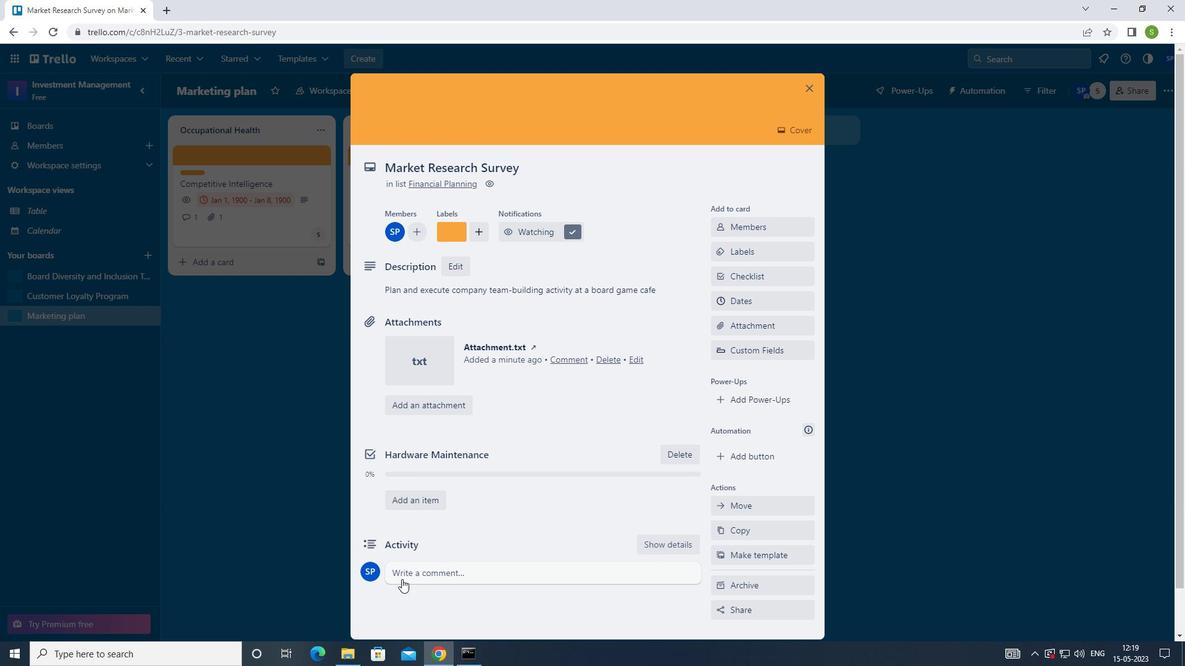 
Action: Mouse pressed left at (405, 584)
Screenshot: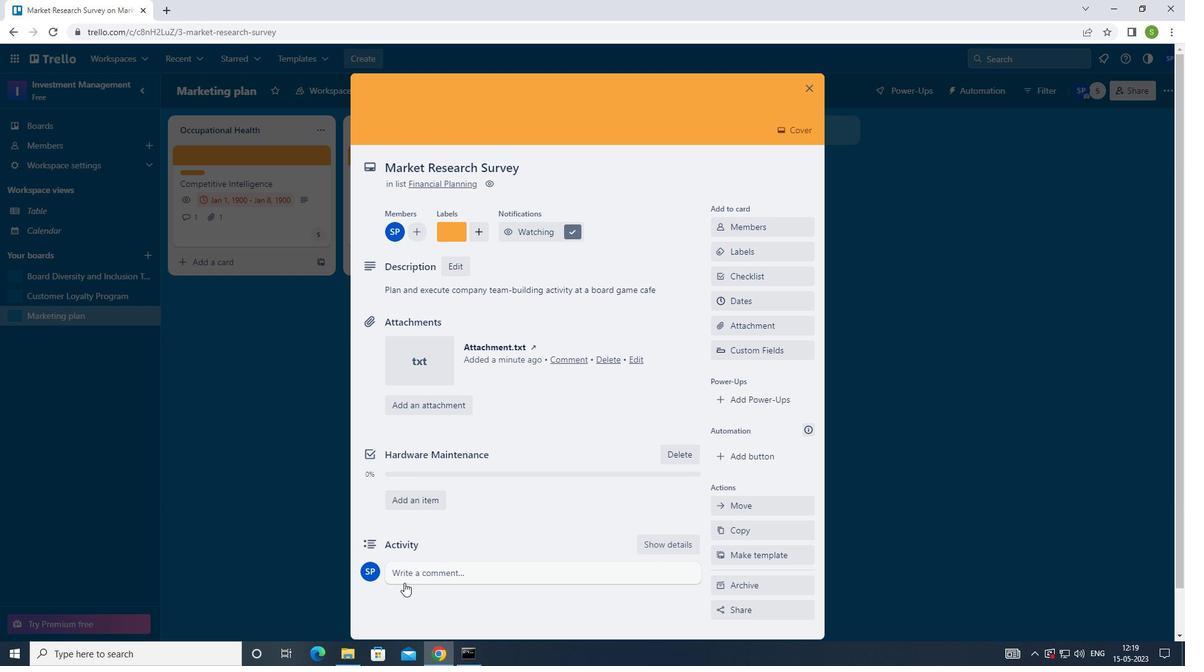 
Action: Mouse moved to (461, 571)
Screenshot: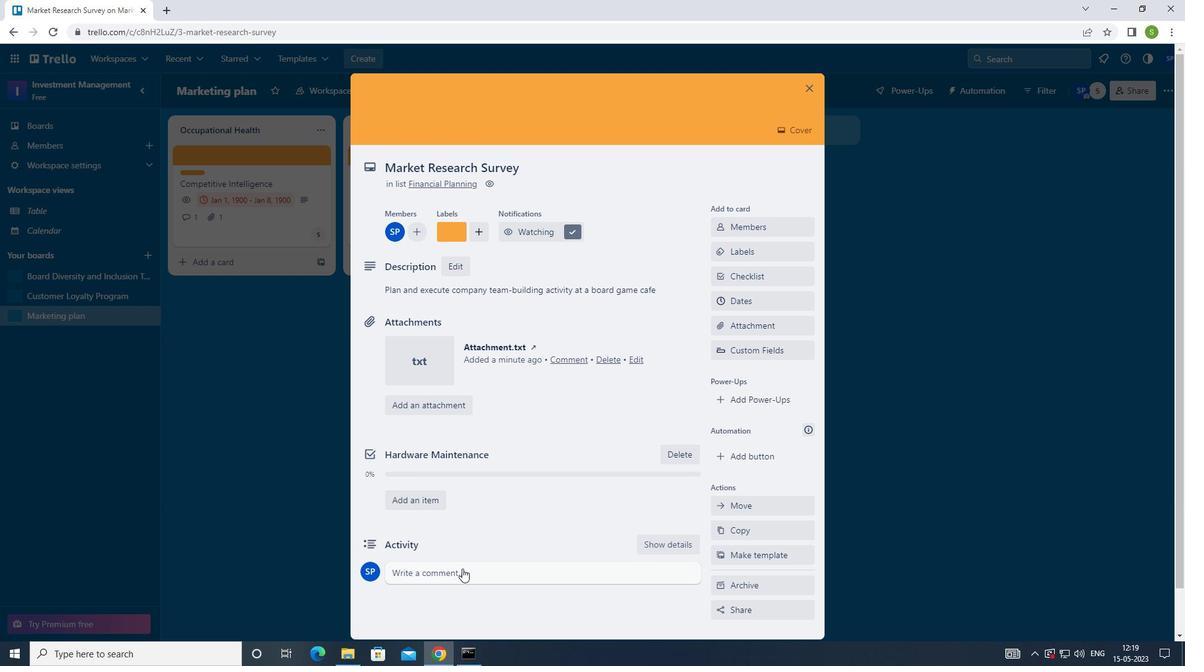 
Action: Mouse pressed left at (461, 571)
Screenshot: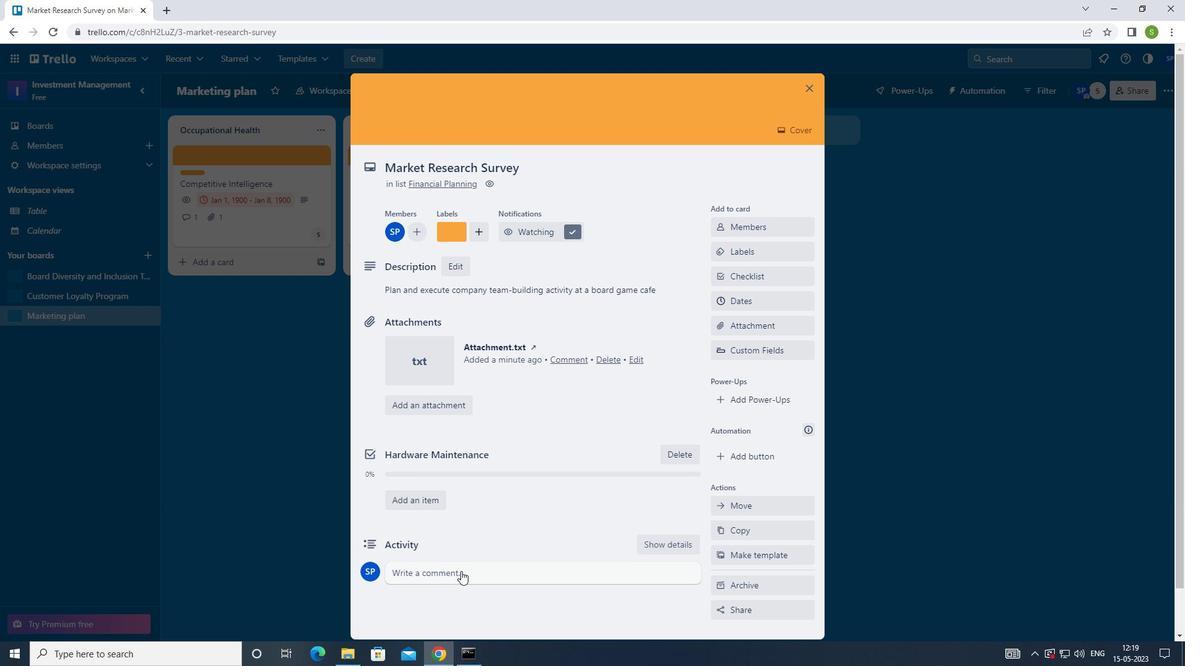 
Action: Mouse moved to (515, 451)
Screenshot: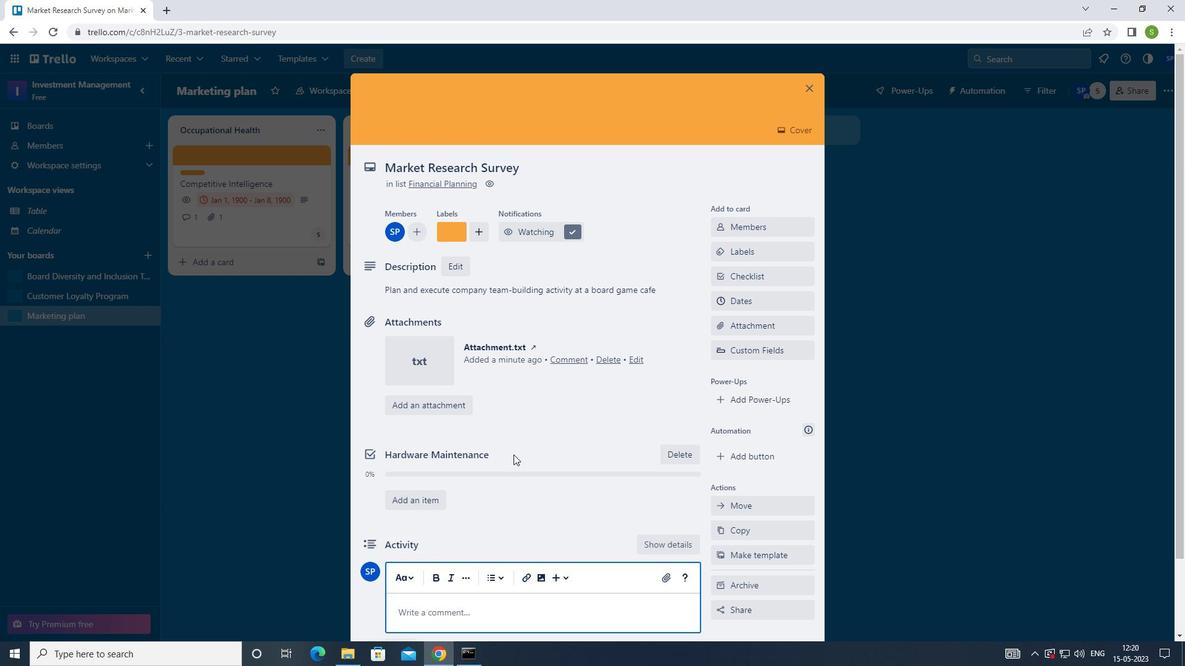 
Action: Key pressed <Key.shift>WE<Key.space>SHOULD<Key.space>APPROACH<Key.space>THIS<Key.space>R<Key.backspace>TASK<Key.space>WITH<Key.space>A<Key.space>SENC<Key.backspace>SE<Key.space>OF<Key.space>OWNERSHIP<Key.space>TAKING<Key.space>PRIDE<Key.space>IN<Key.space>OUR<Key.space>WORK<Key.space>AND<Key.space>U<Key.backspace>ITS<Key.space>IMPACT<Key.space>ON<Key.space>THE<Key.space>PROJECT
Screenshot: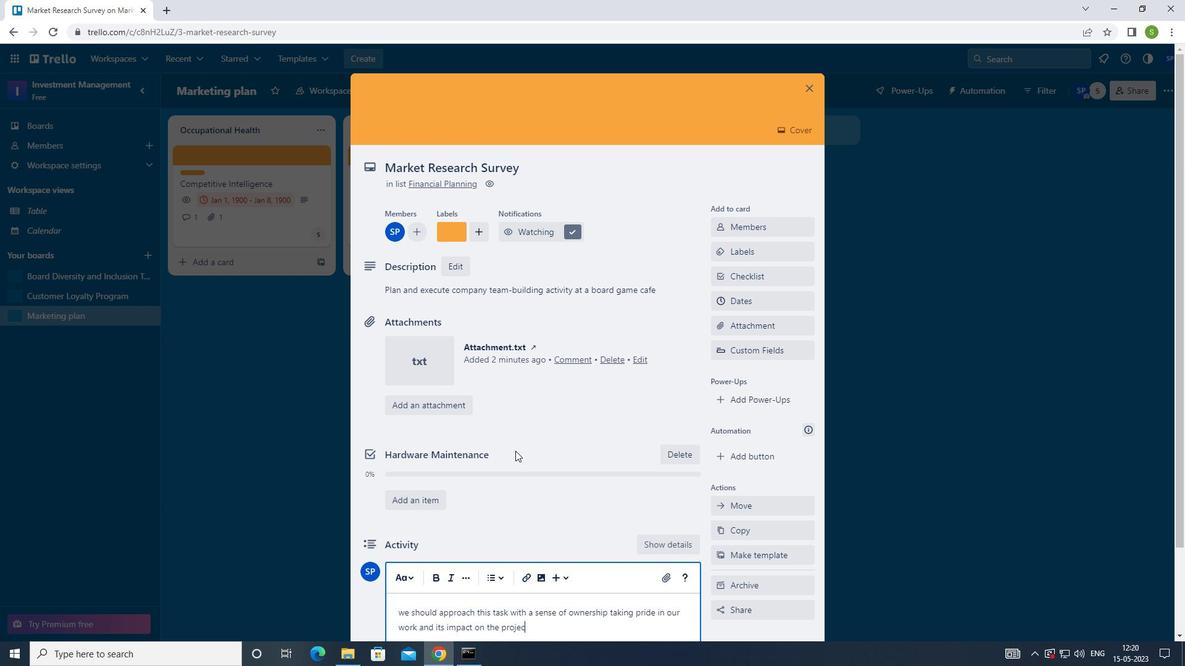 
Action: Mouse moved to (533, 477)
Screenshot: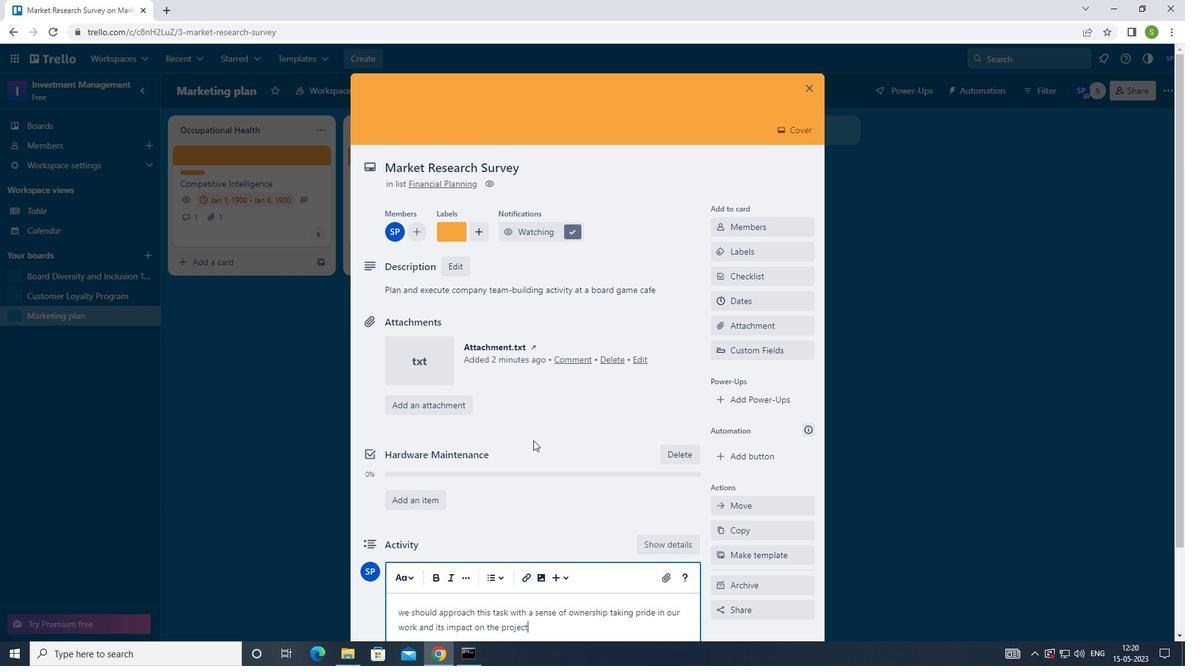 
Action: Mouse scrolled (533, 477) with delta (0, 0)
Screenshot: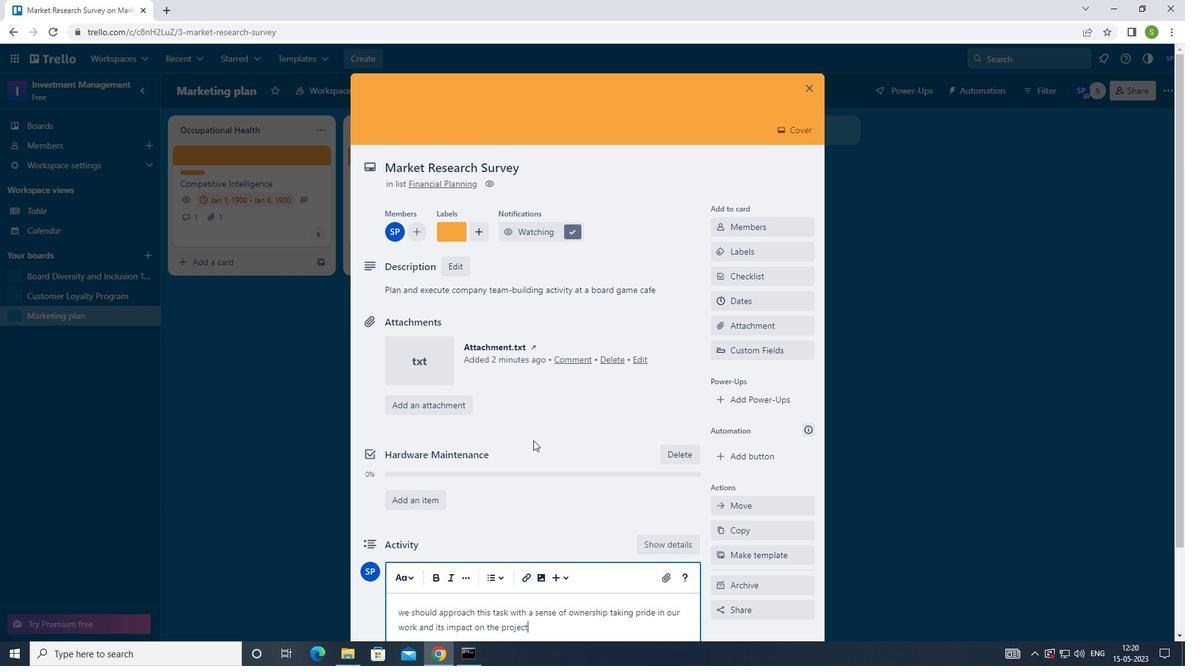 
Action: Mouse moved to (533, 480)
Screenshot: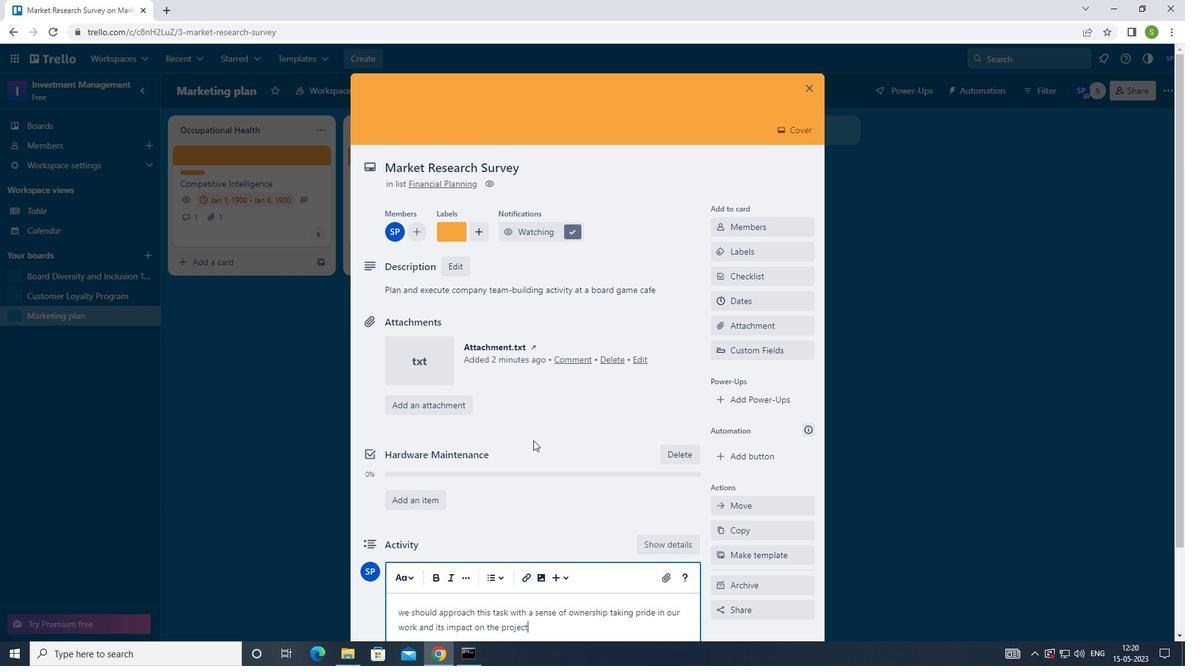 
Action: Mouse scrolled (533, 480) with delta (0, 0)
Screenshot: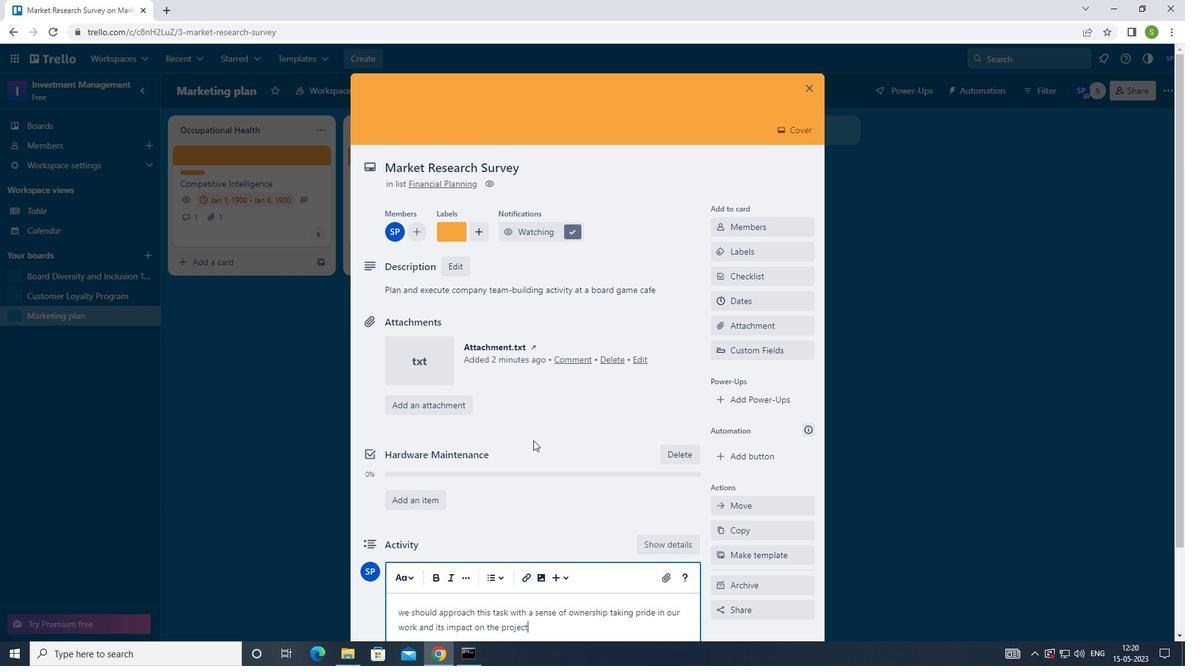 
Action: Mouse moved to (534, 482)
Screenshot: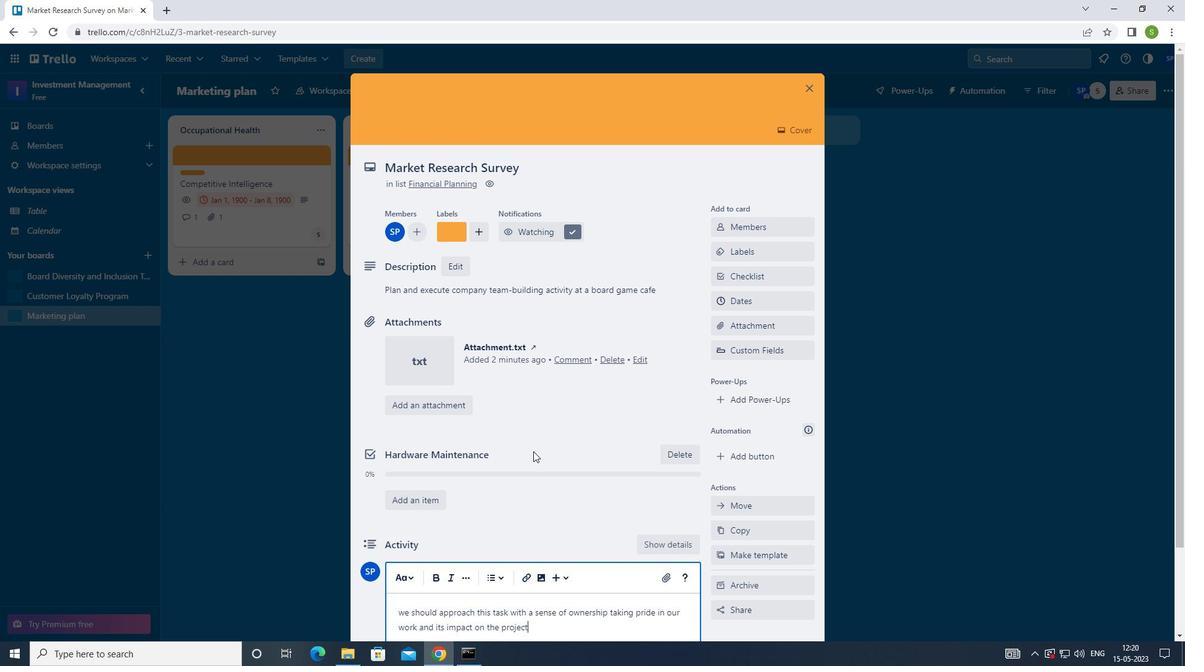 
Action: Mouse scrolled (534, 481) with delta (0, 0)
Screenshot: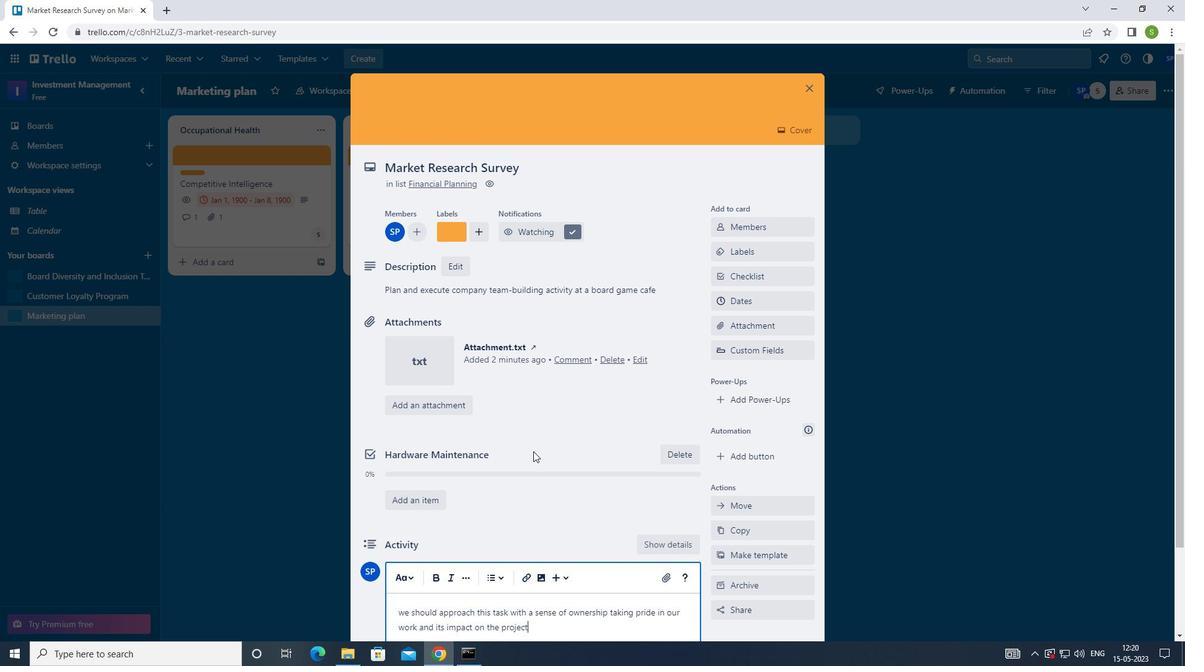 
Action: Mouse moved to (535, 484)
Screenshot: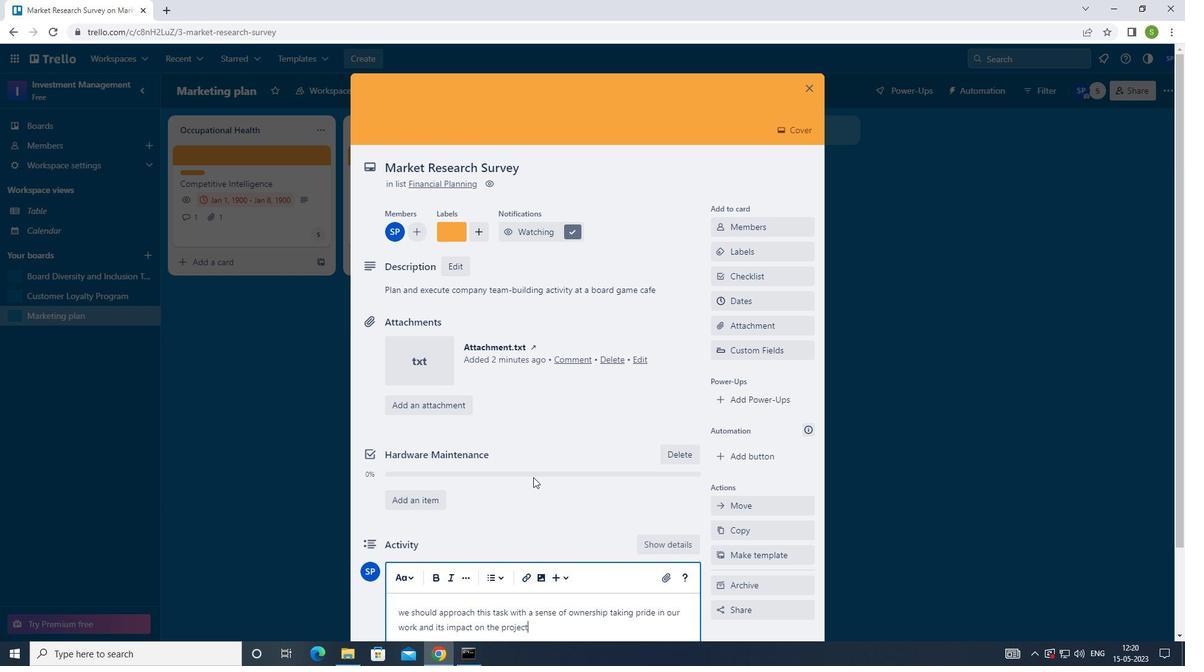 
Action: Mouse scrolled (535, 483) with delta (0, 0)
Screenshot: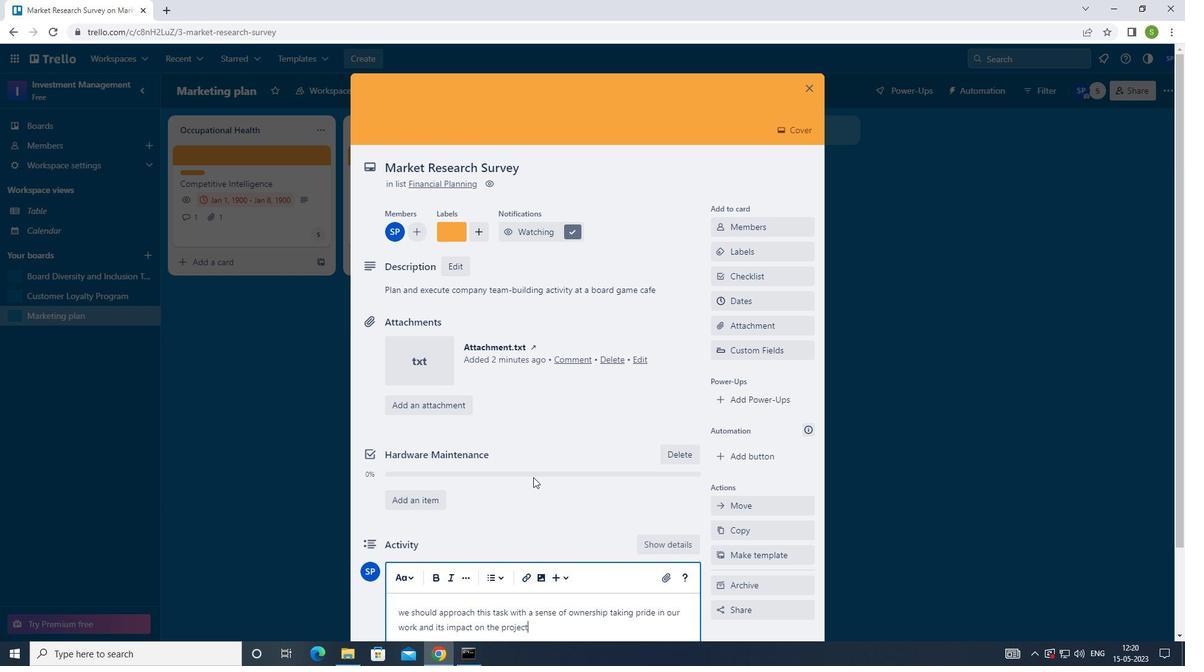 
Action: Mouse moved to (405, 558)
Screenshot: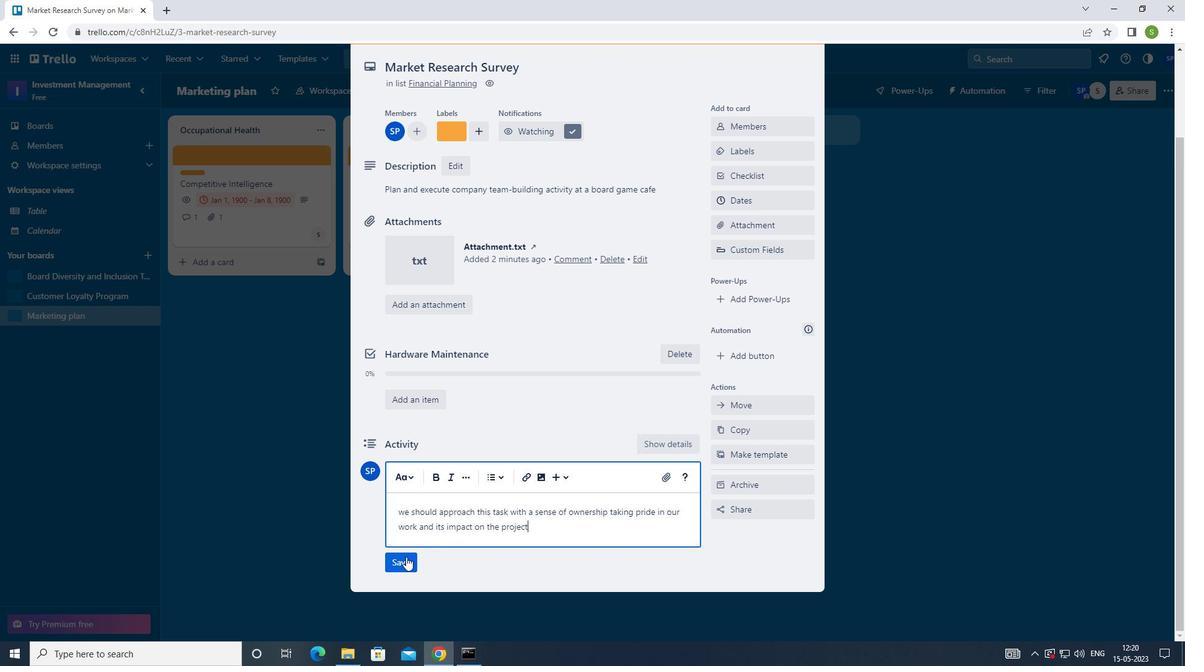 
Action: Mouse pressed left at (405, 558)
Screenshot: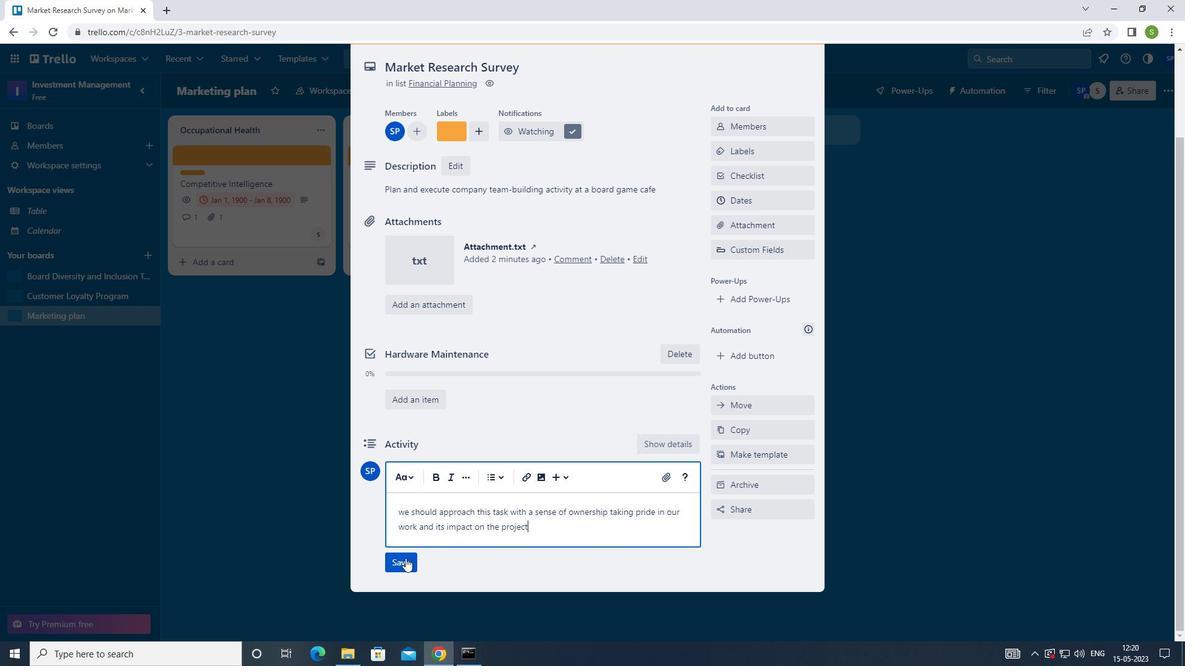 
Action: Mouse moved to (776, 211)
Screenshot: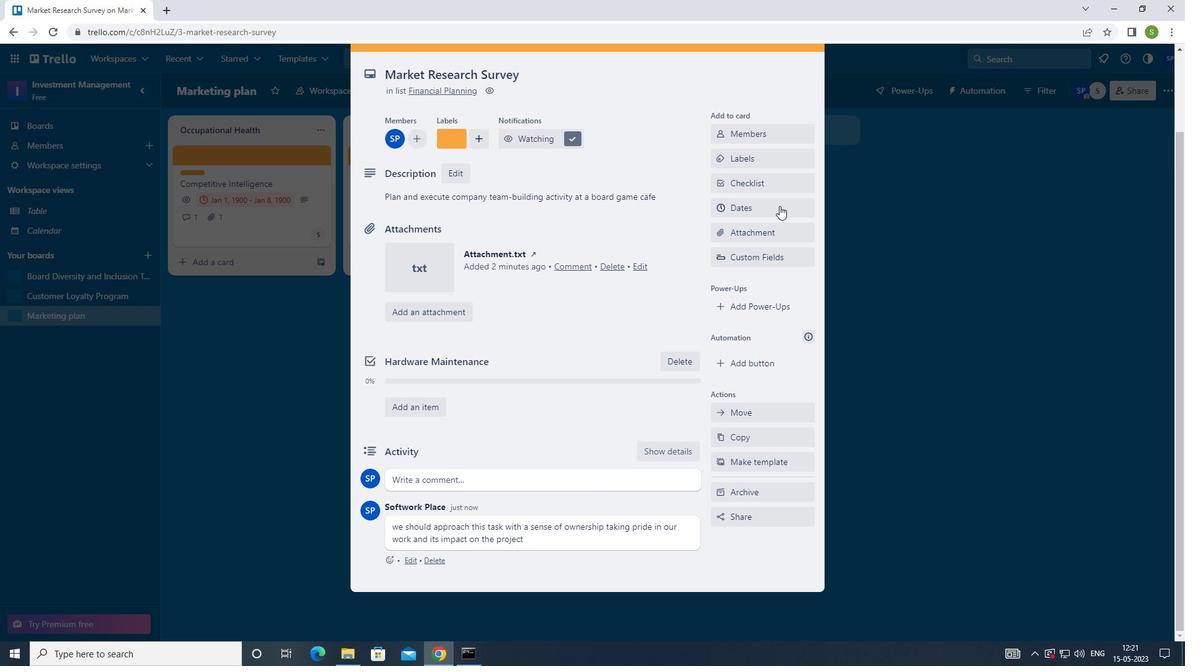 
Action: Mouse pressed left at (776, 211)
Screenshot: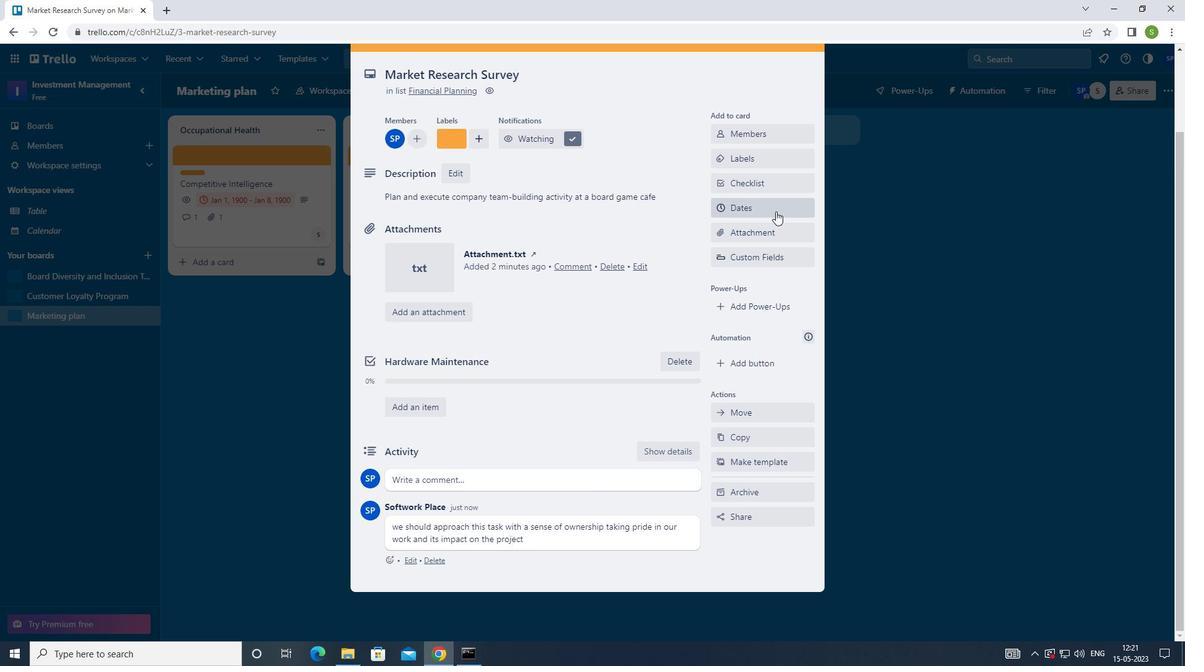 
Action: Mouse moved to (725, 319)
Screenshot: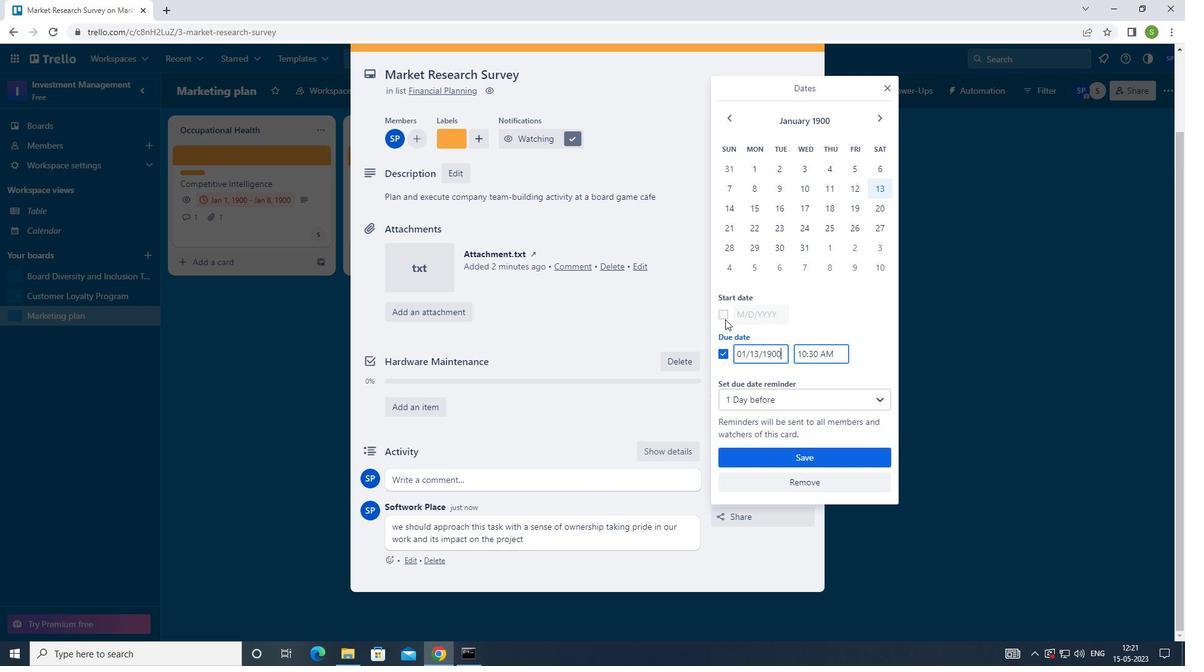 
Action: Mouse pressed left at (725, 319)
Screenshot: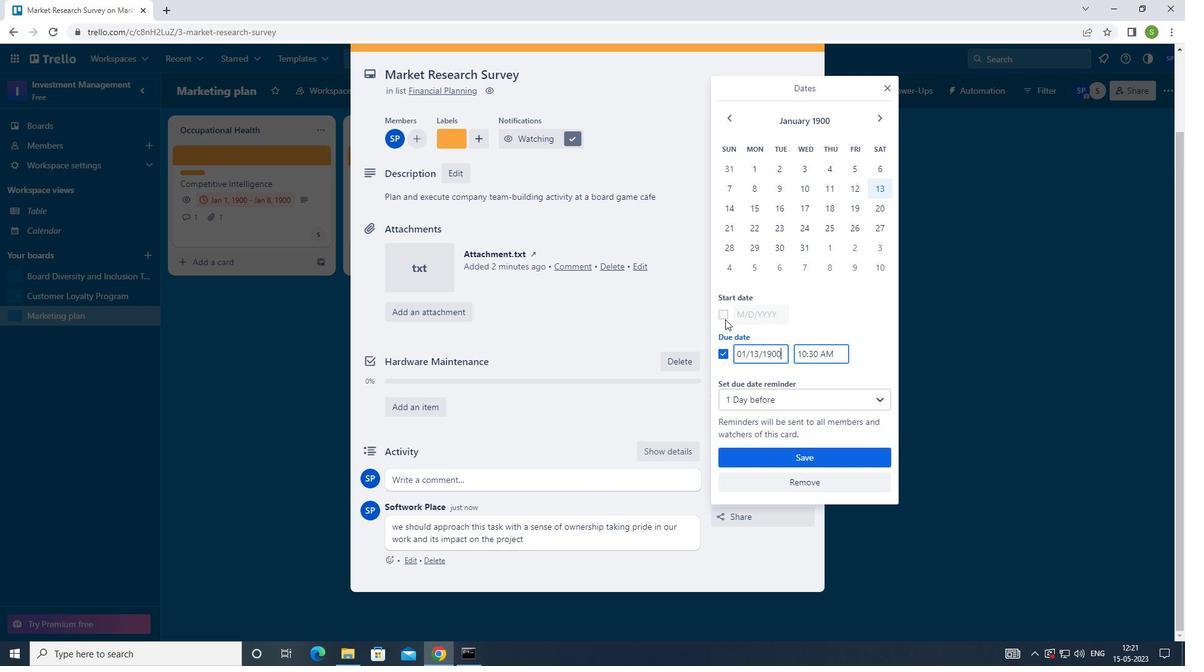 
Action: Mouse moved to (731, 192)
Screenshot: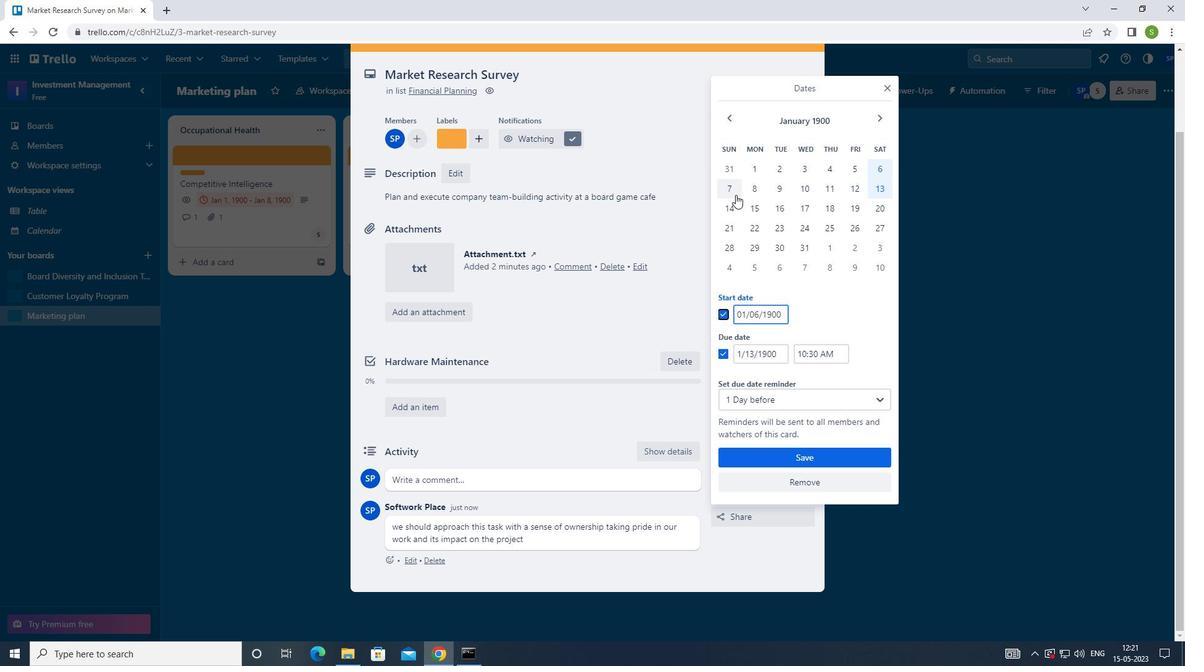 
Action: Mouse pressed left at (731, 192)
Screenshot: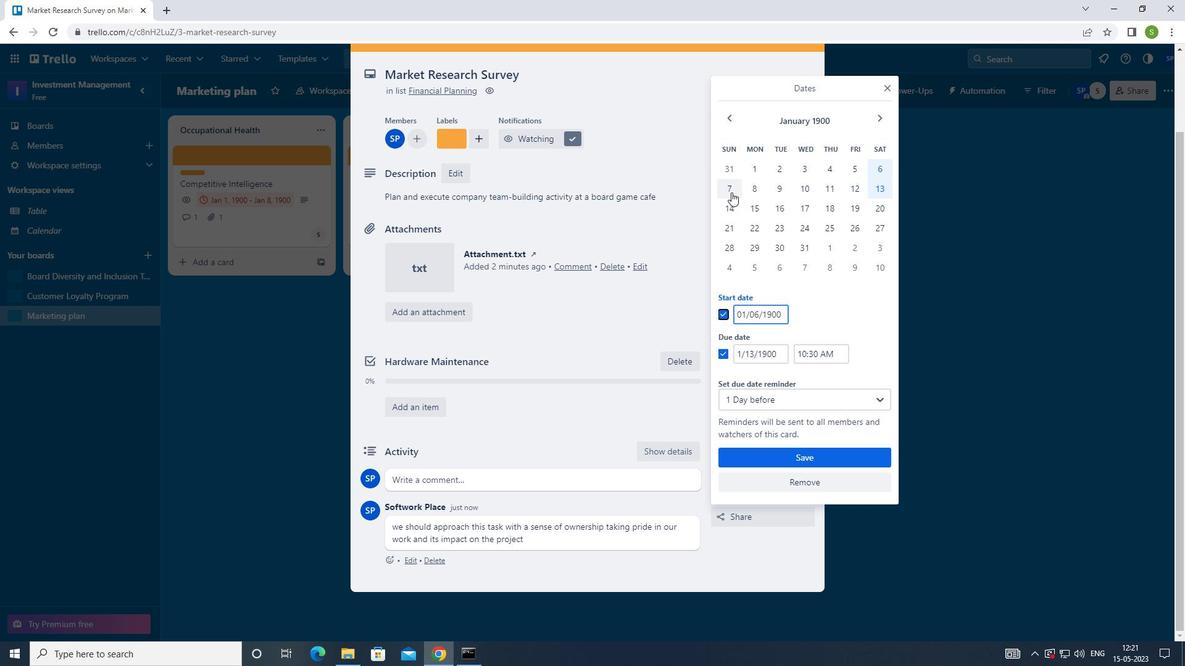 
Action: Mouse moved to (731, 216)
Screenshot: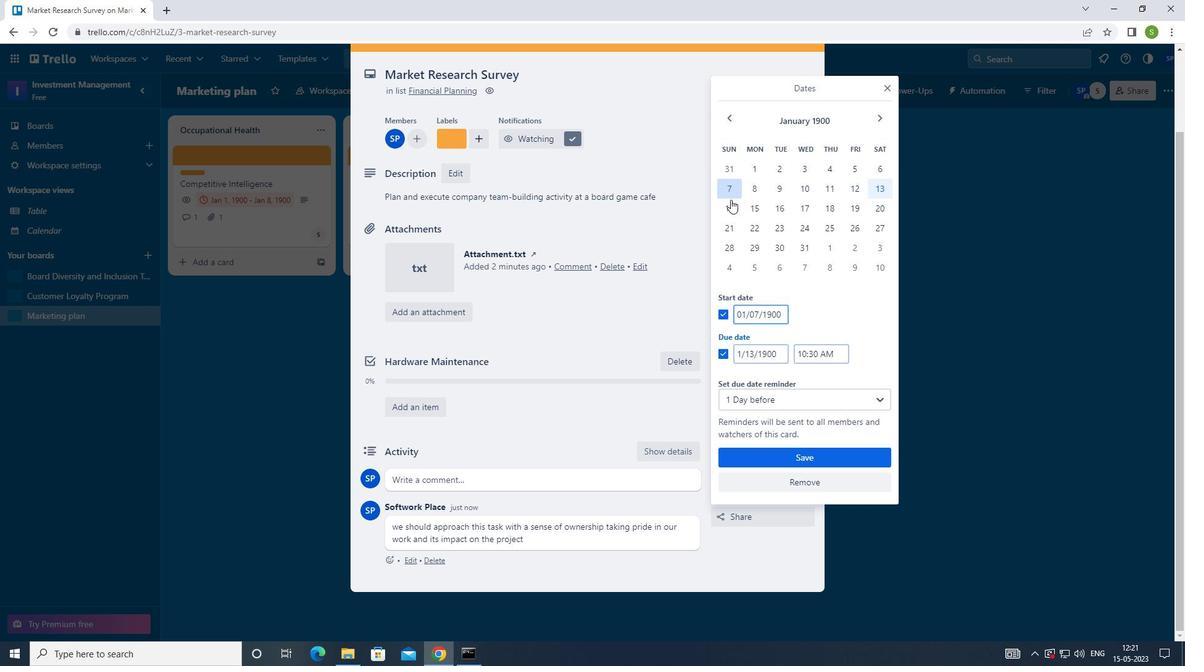 
Action: Mouse pressed left at (731, 216)
Screenshot: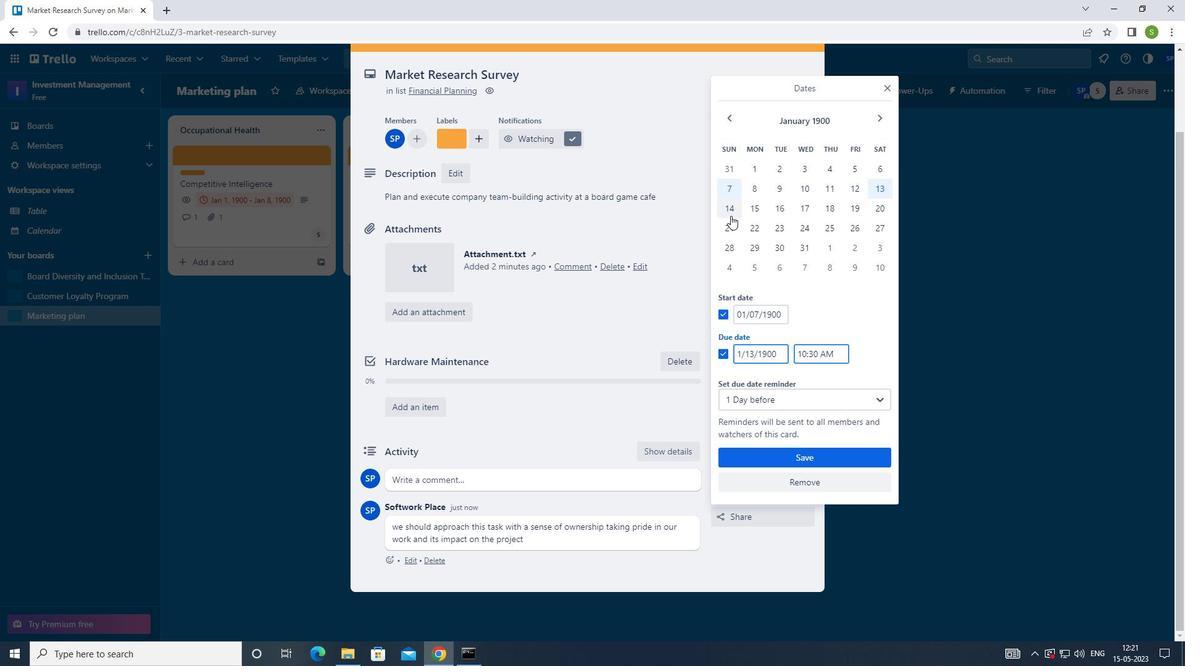 
Action: Mouse moved to (778, 456)
Screenshot: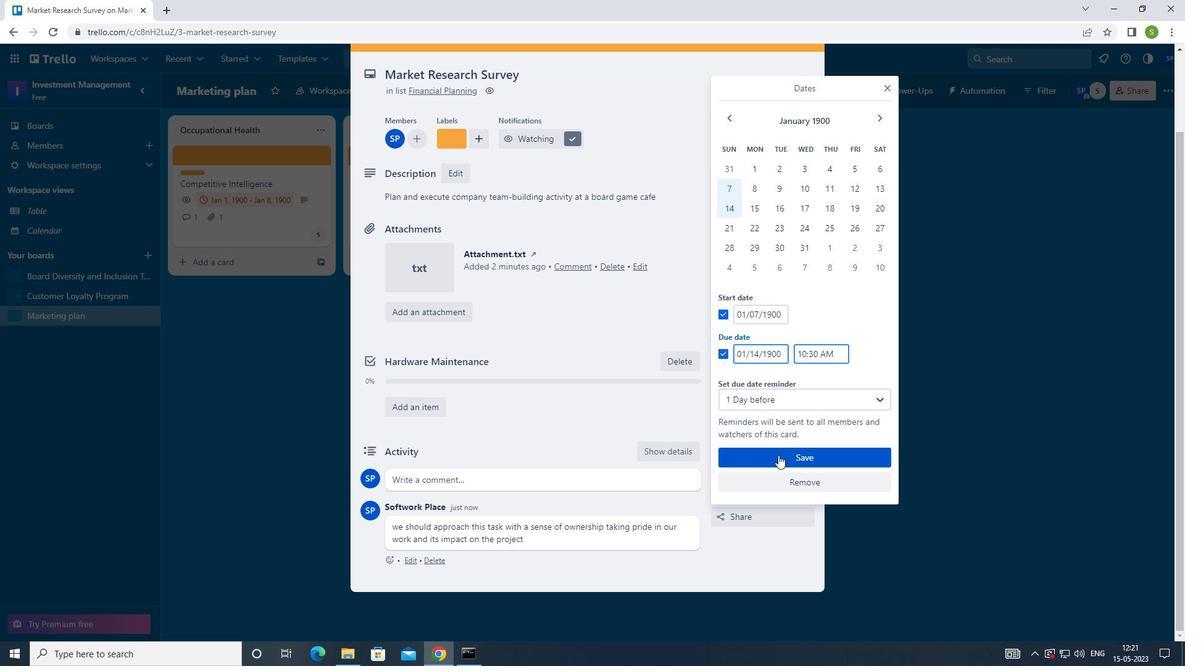 
Action: Mouse pressed left at (778, 456)
Screenshot: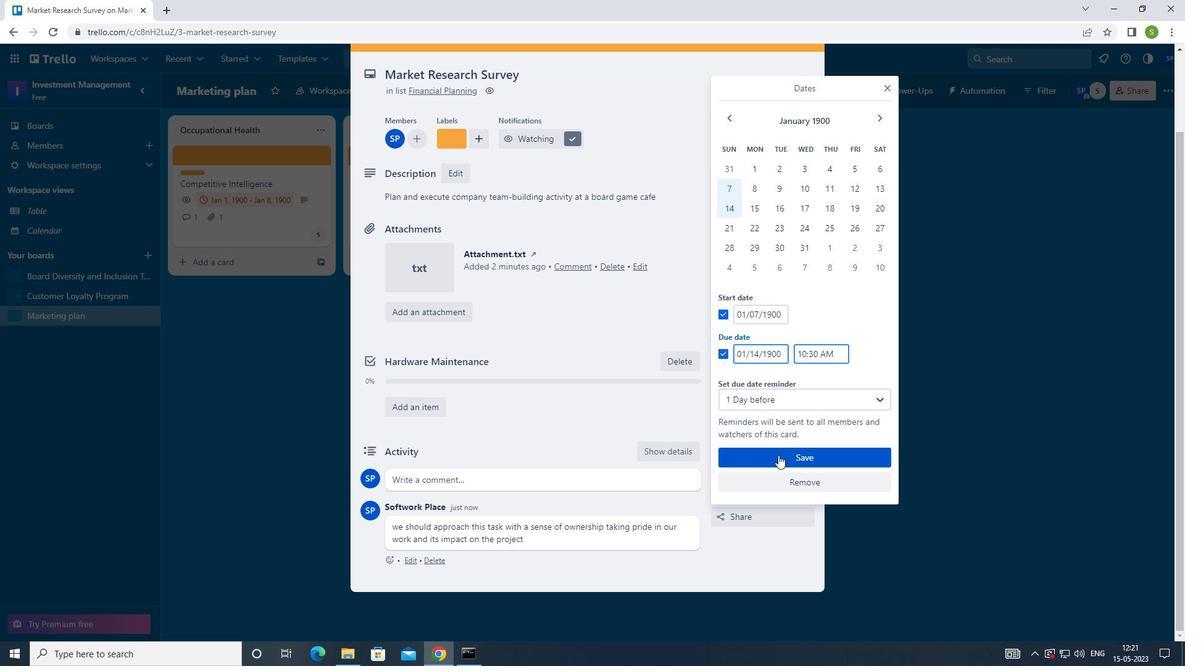 
Action: Mouse moved to (776, 453)
Screenshot: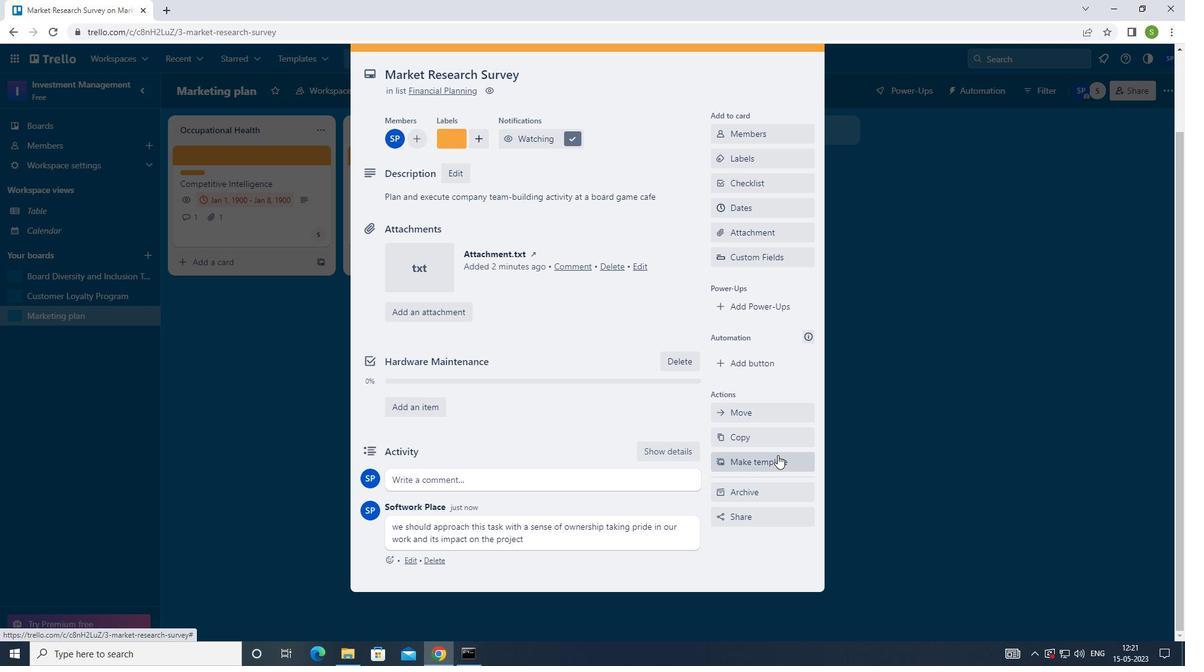 
Action: Key pressed <Key.f8>
Screenshot: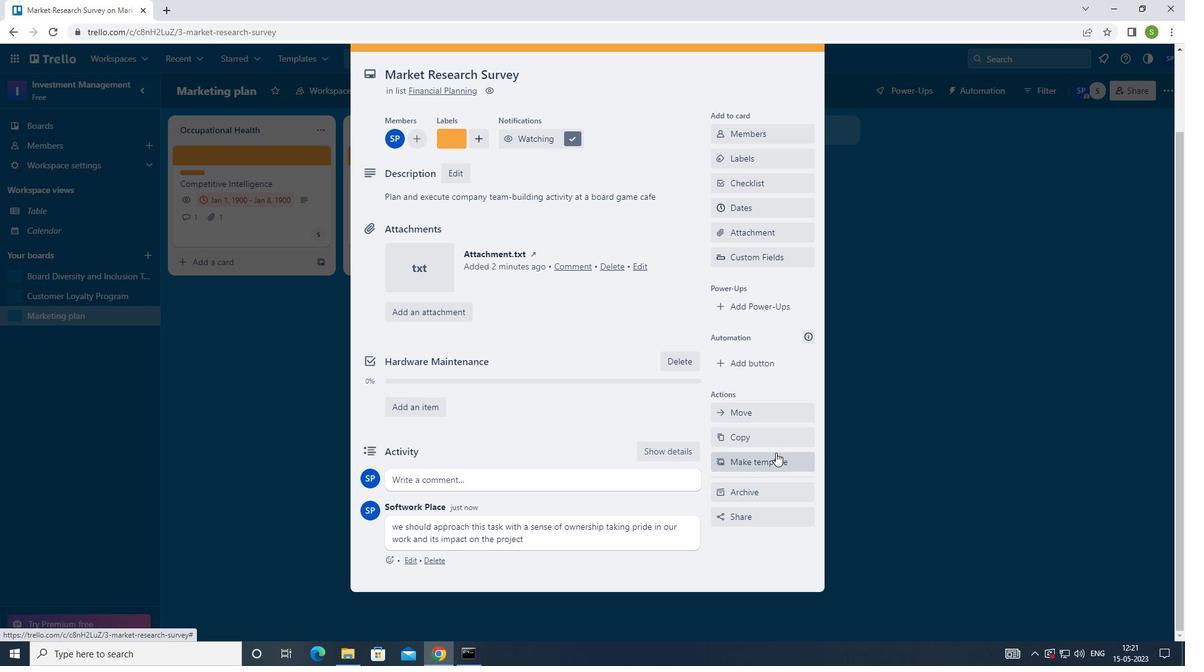 
